 Task: Find a one-way Premium Economy flight from Albany to Laramie for 6 passengers on May 3, using American Airlines, with 1 checked bag, a price limit of ₹1,500, and a departure time between 7:00 PM and 8:00 PM.
Action: Mouse moved to (341, 314)
Screenshot: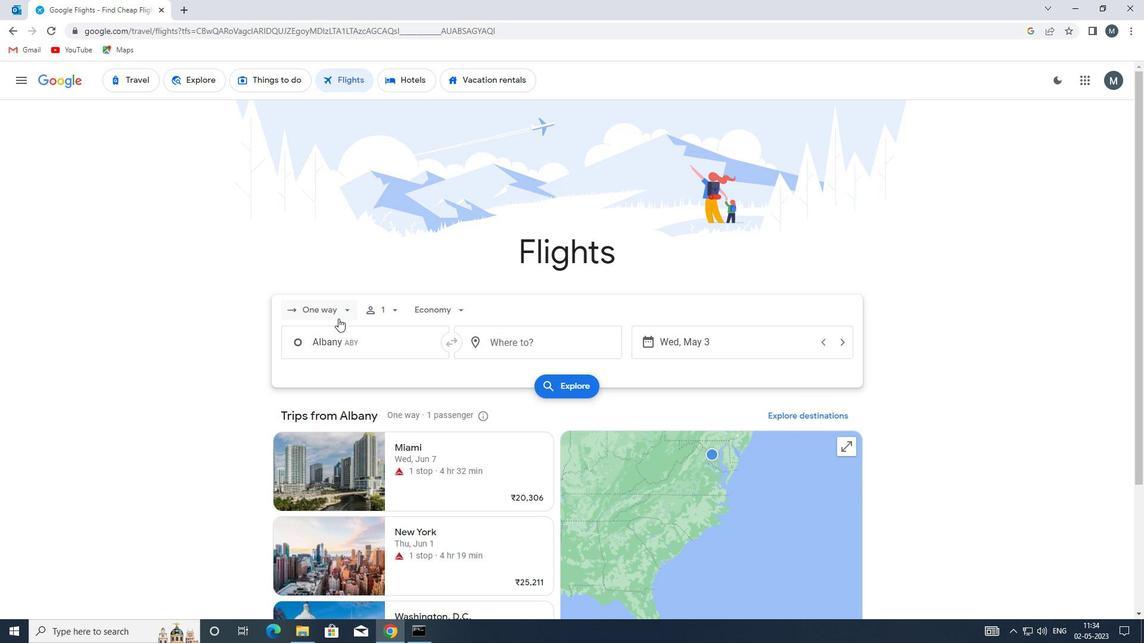 
Action: Mouse pressed left at (341, 314)
Screenshot: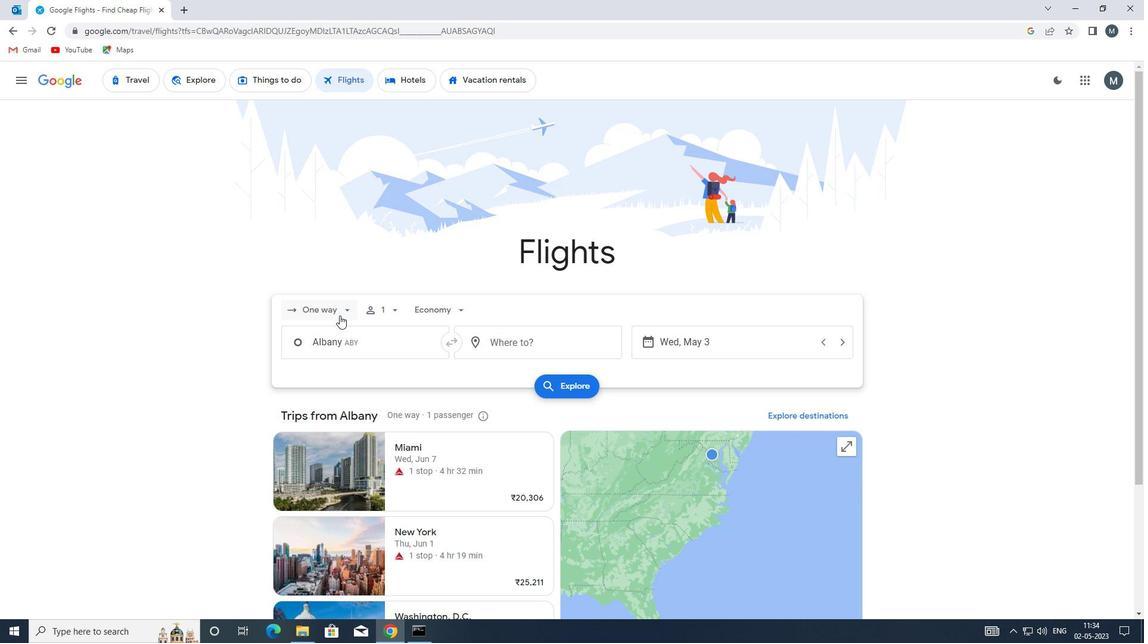 
Action: Mouse moved to (347, 364)
Screenshot: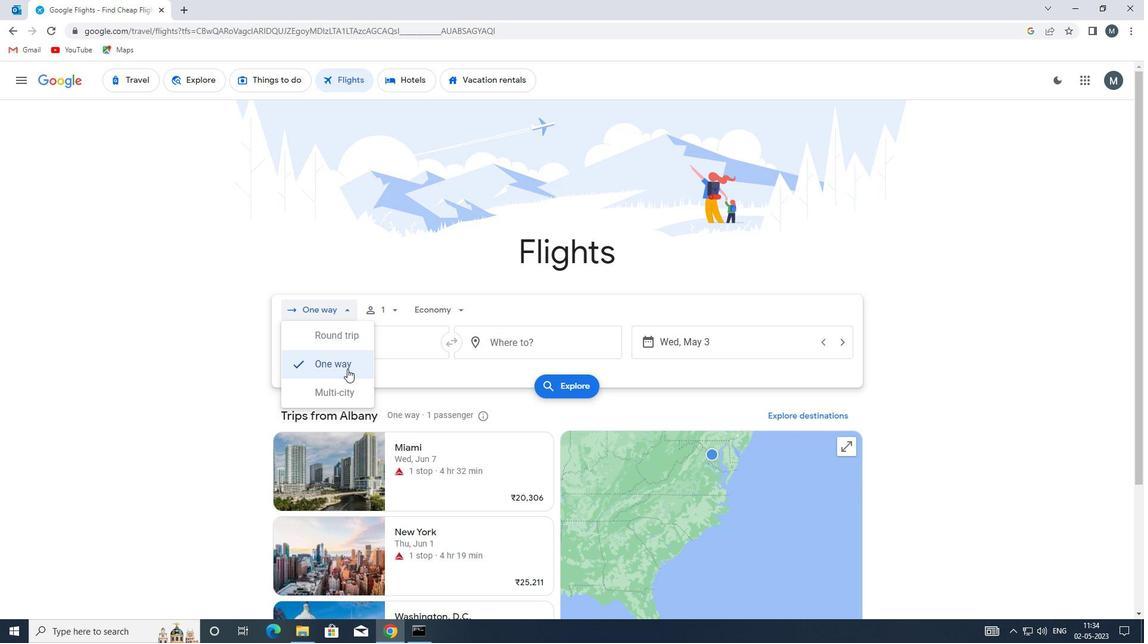 
Action: Mouse pressed left at (347, 364)
Screenshot: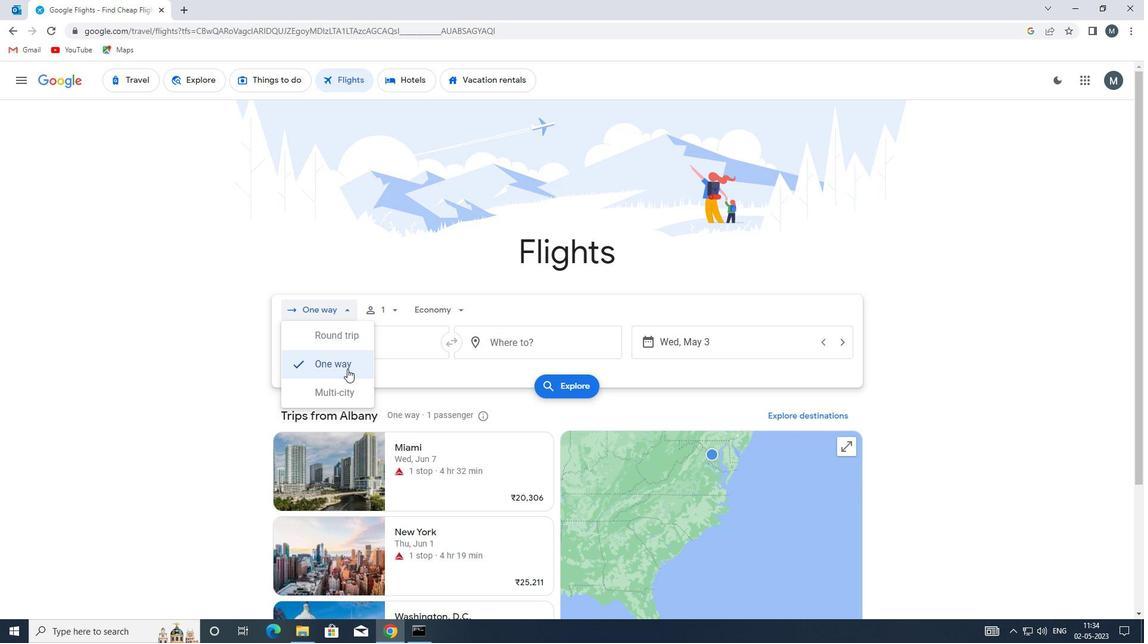 
Action: Mouse moved to (388, 313)
Screenshot: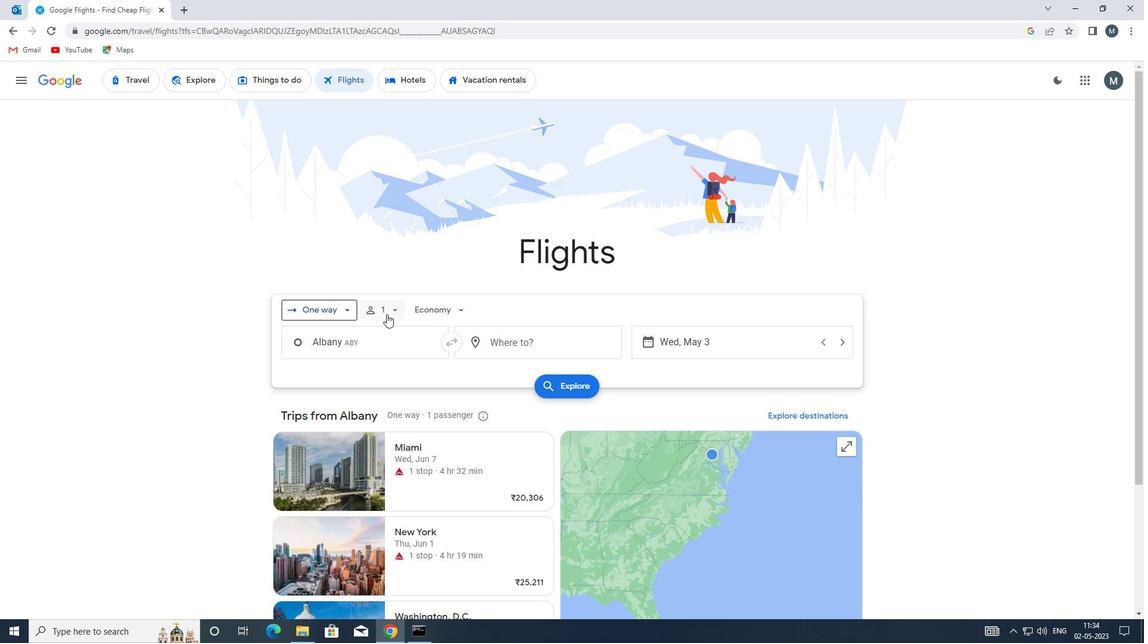 
Action: Mouse pressed left at (388, 313)
Screenshot: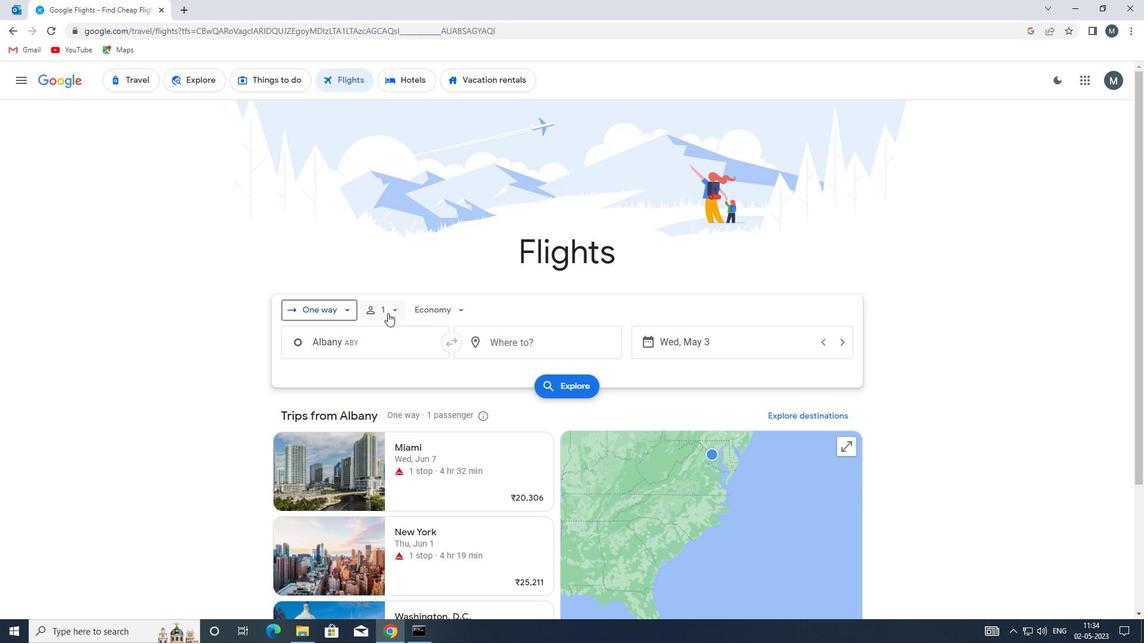 
Action: Mouse moved to (480, 339)
Screenshot: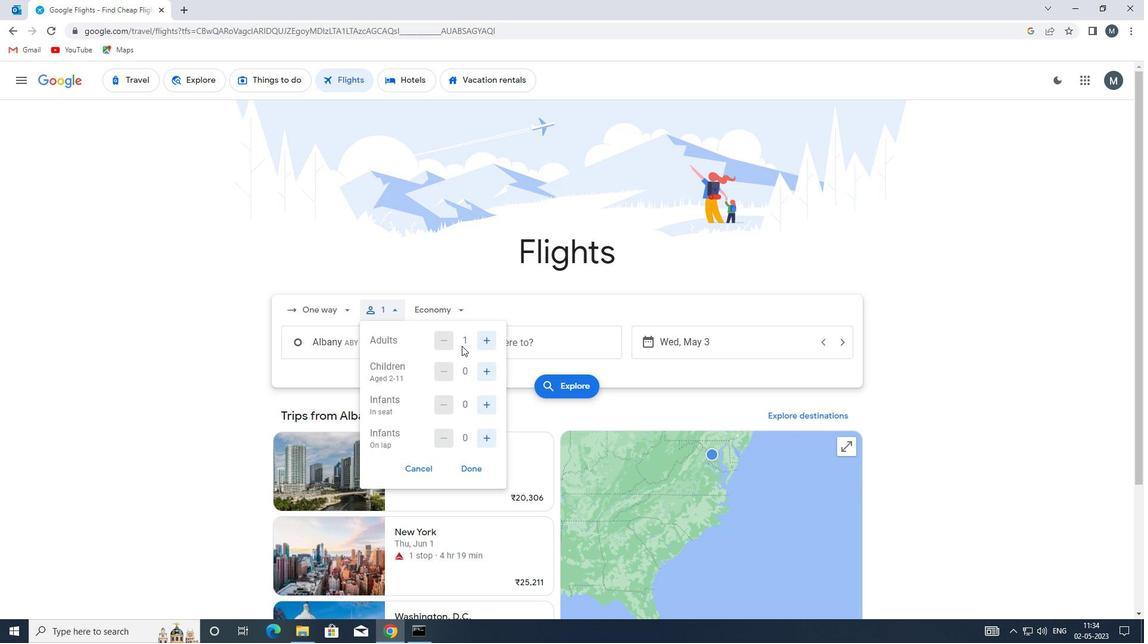 
Action: Mouse pressed left at (480, 339)
Screenshot: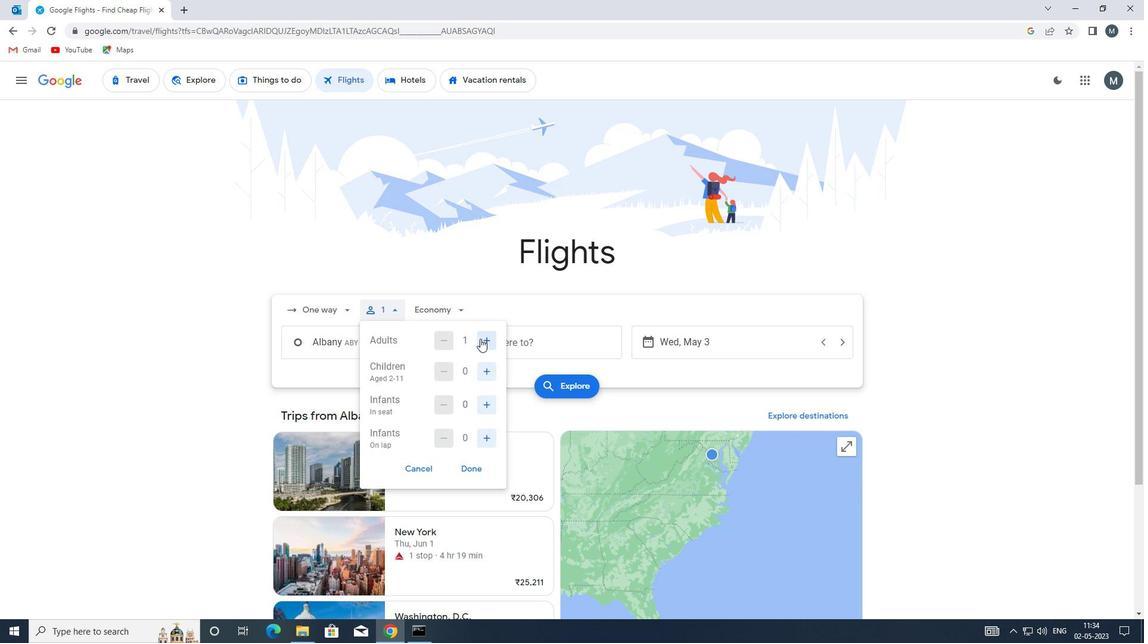 
Action: Mouse pressed left at (480, 339)
Screenshot: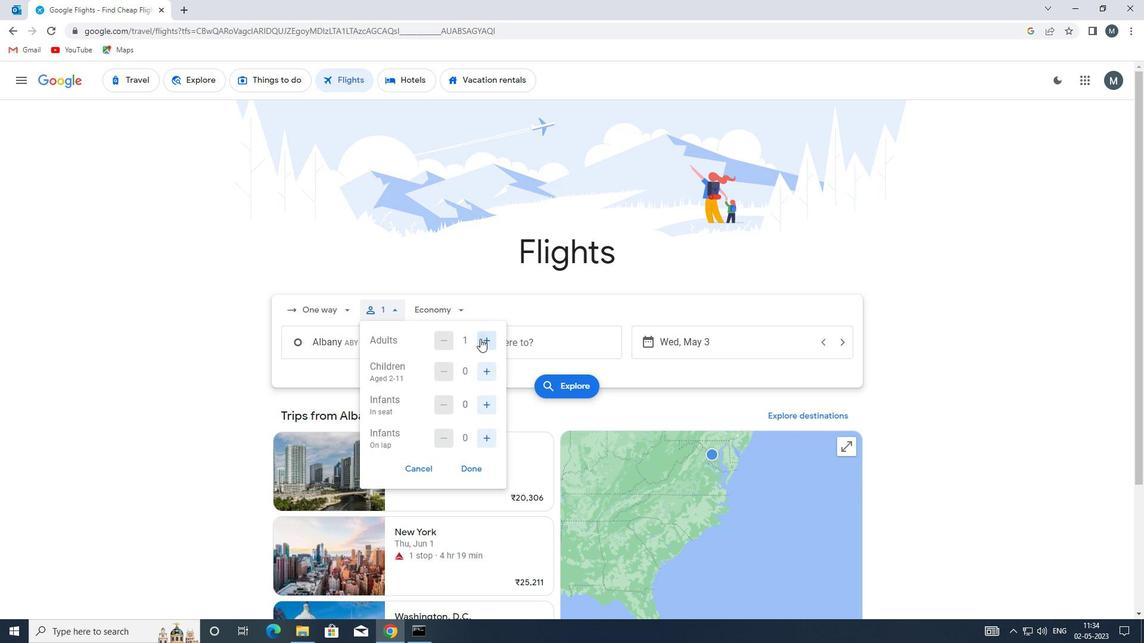 
Action: Mouse pressed left at (480, 339)
Screenshot: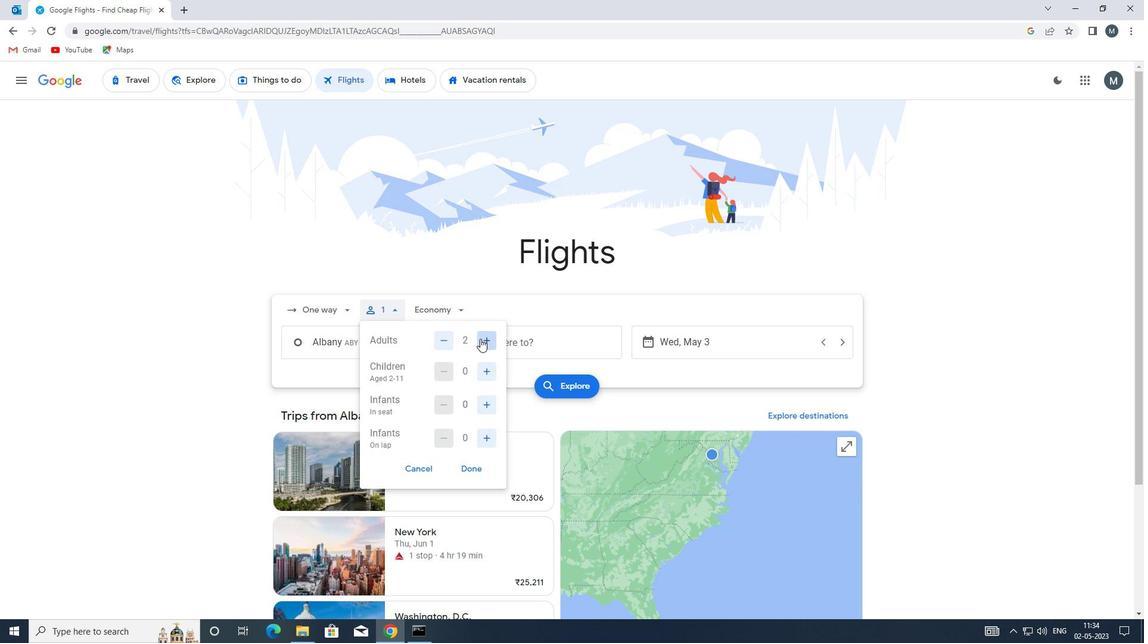 
Action: Mouse moved to (487, 407)
Screenshot: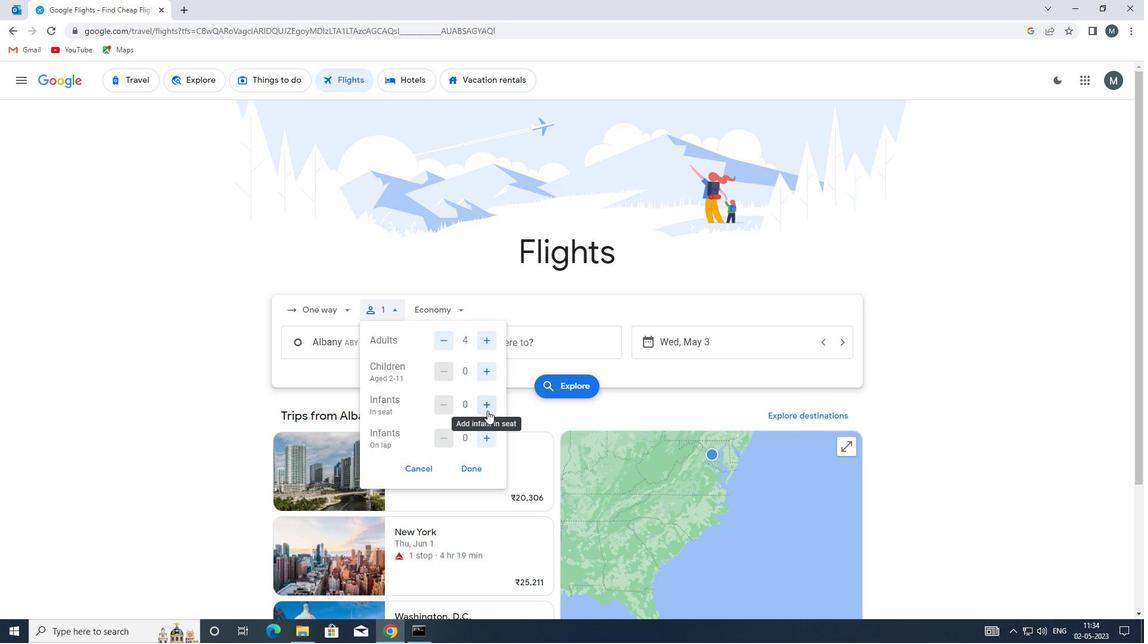 
Action: Mouse pressed left at (487, 407)
Screenshot: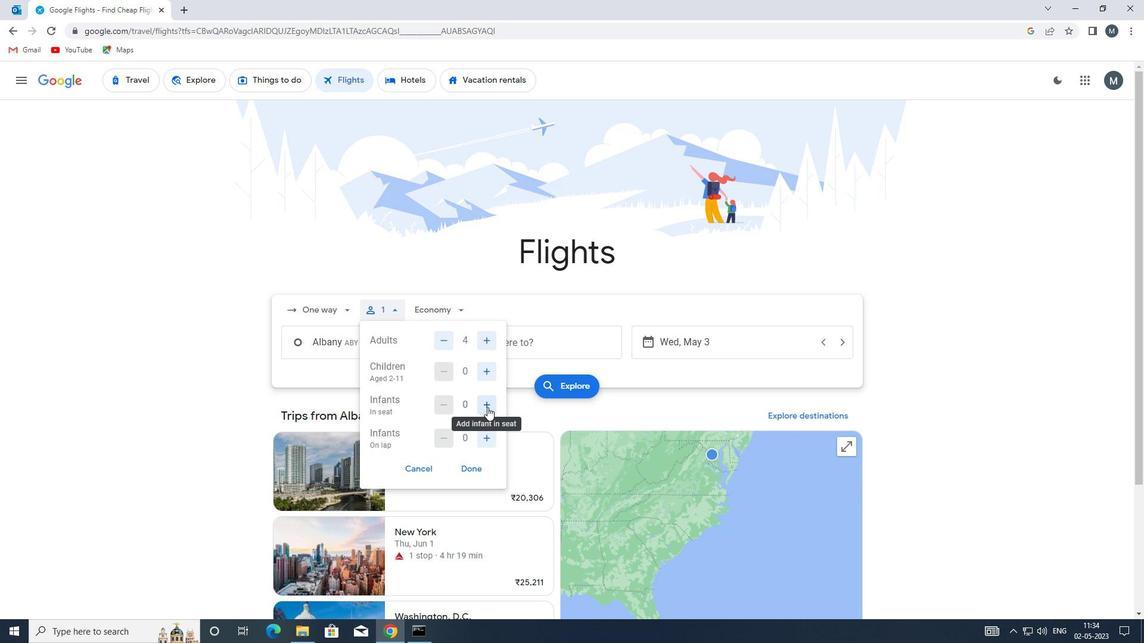 
Action: Mouse pressed left at (487, 407)
Screenshot: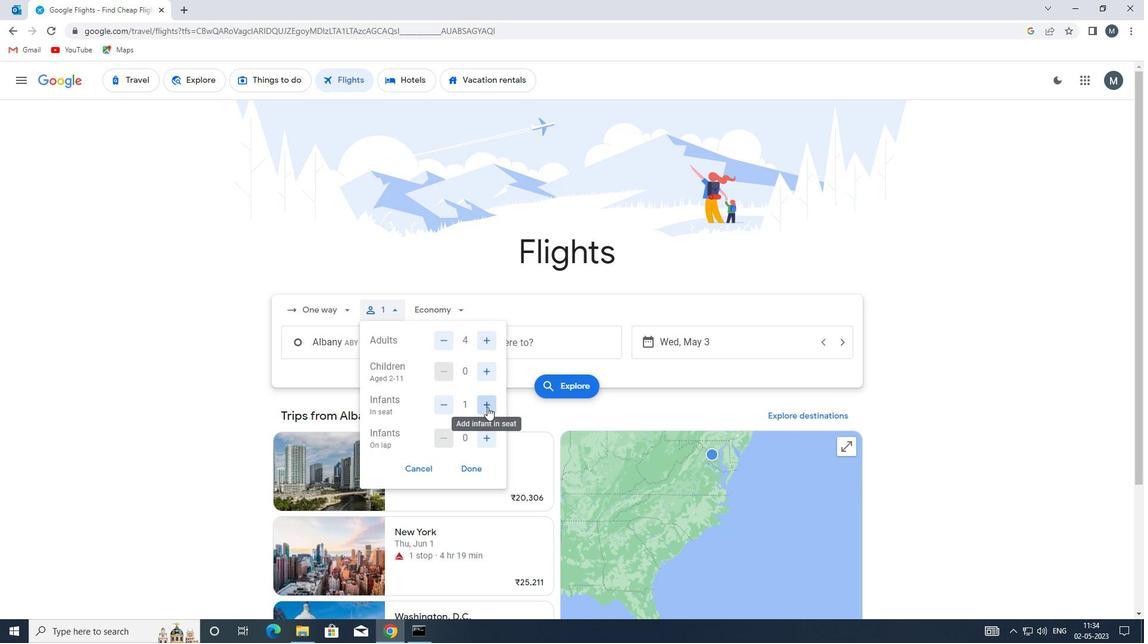 
Action: Mouse moved to (445, 403)
Screenshot: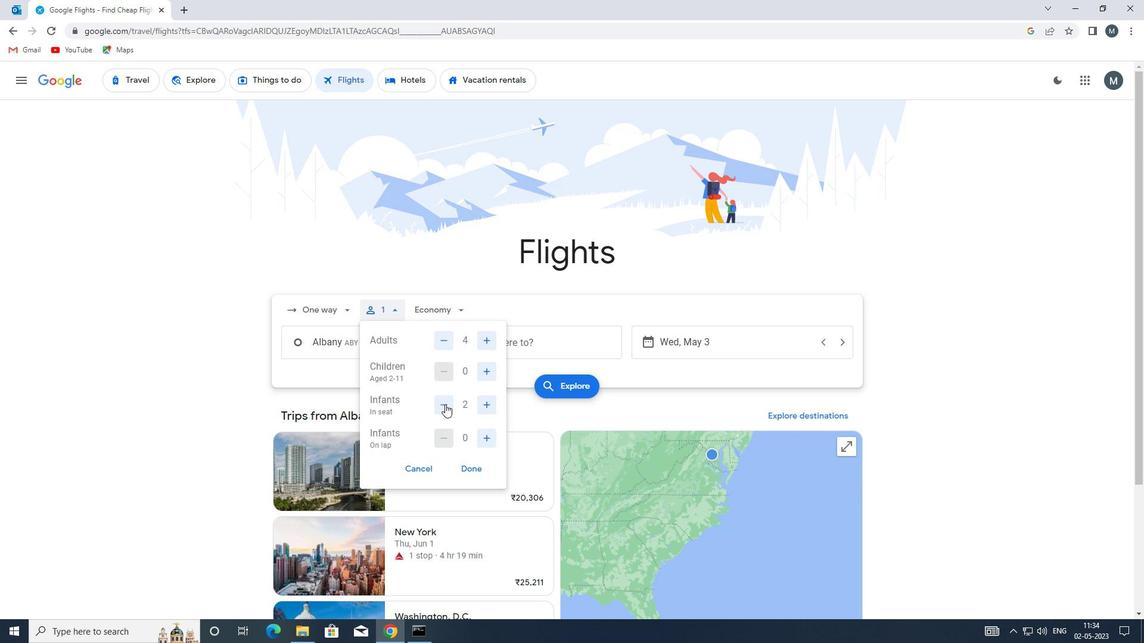 
Action: Mouse pressed left at (445, 403)
Screenshot: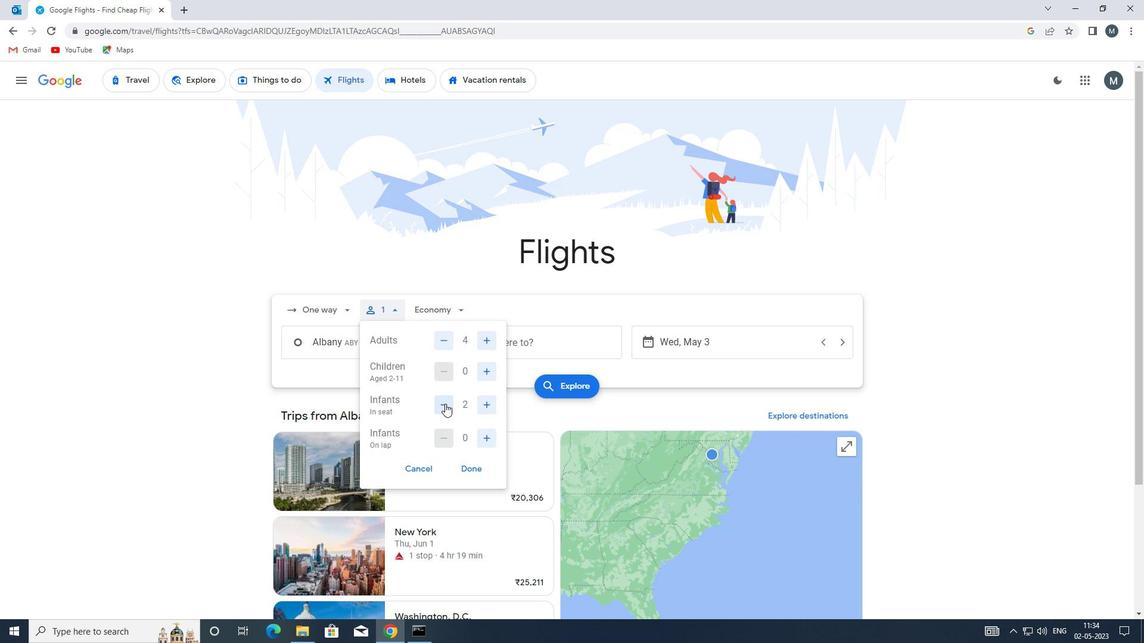 
Action: Mouse moved to (480, 437)
Screenshot: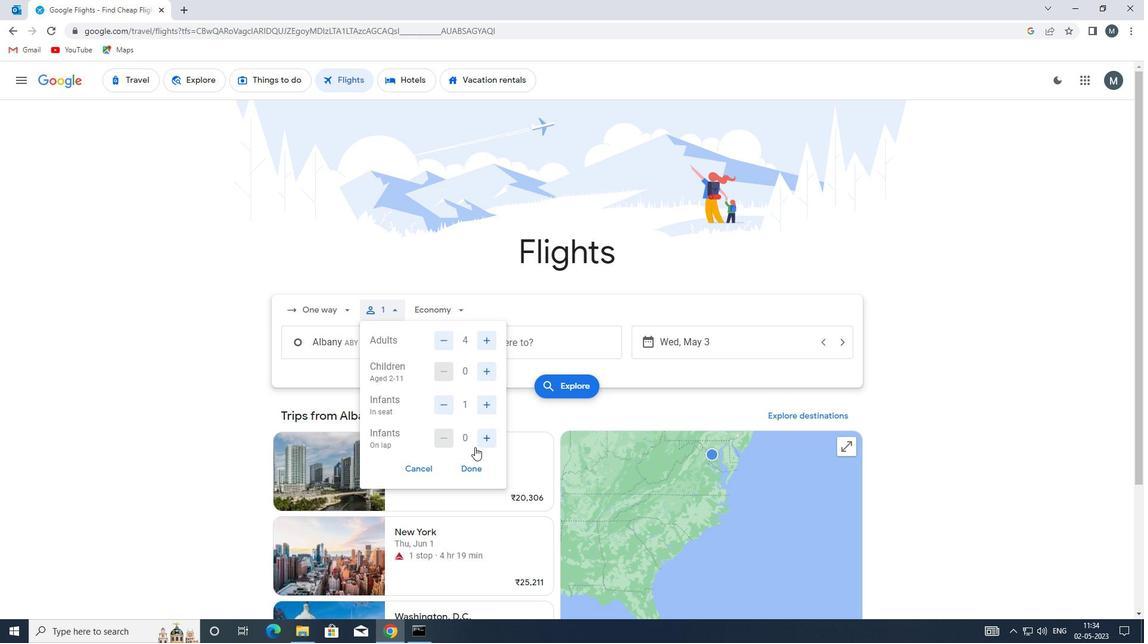 
Action: Mouse pressed left at (480, 437)
Screenshot: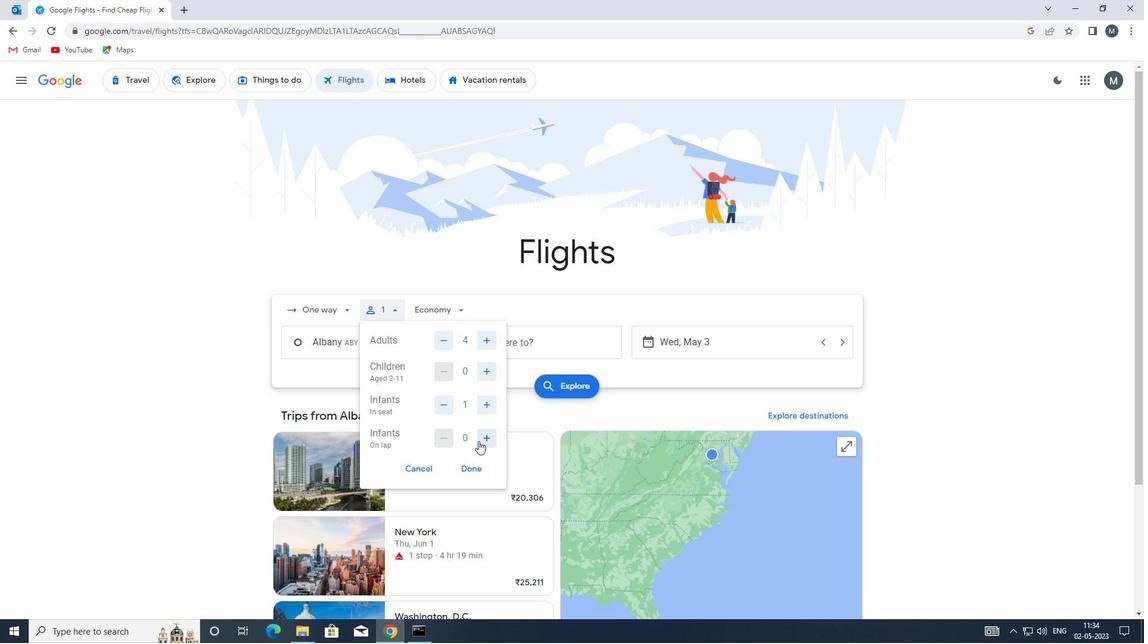 
Action: Mouse moved to (472, 470)
Screenshot: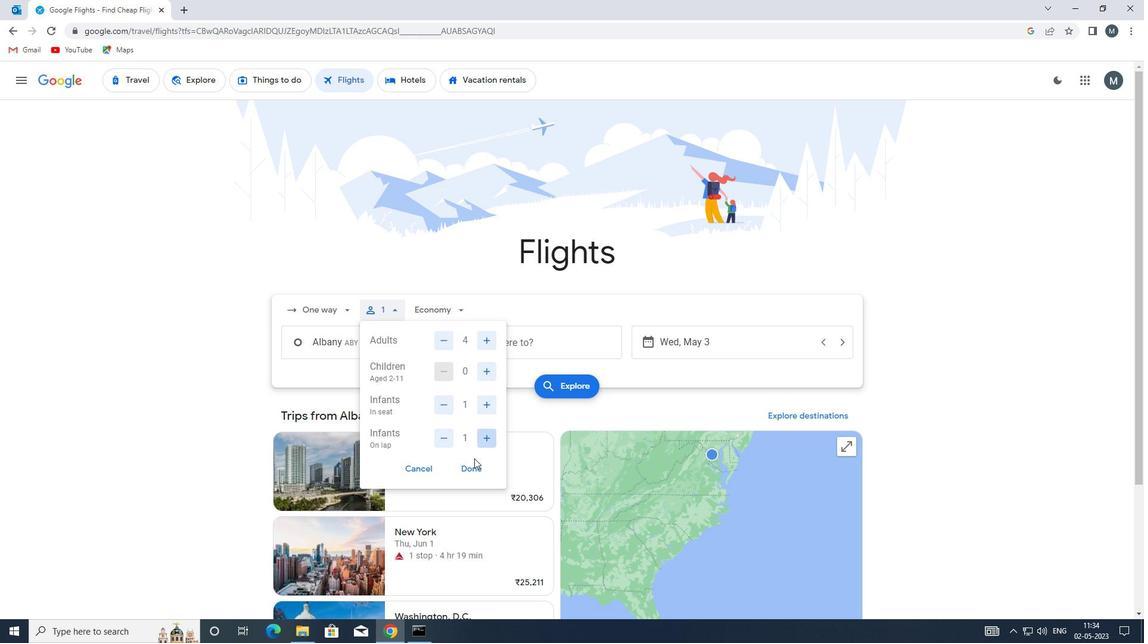 
Action: Mouse pressed left at (472, 470)
Screenshot: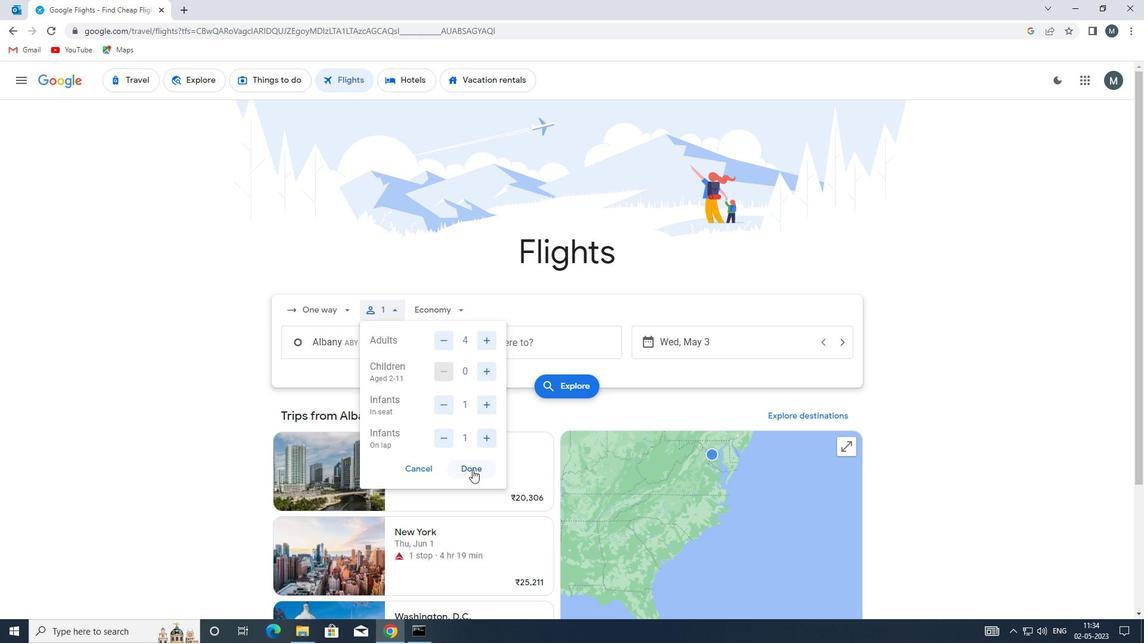
Action: Mouse moved to (454, 312)
Screenshot: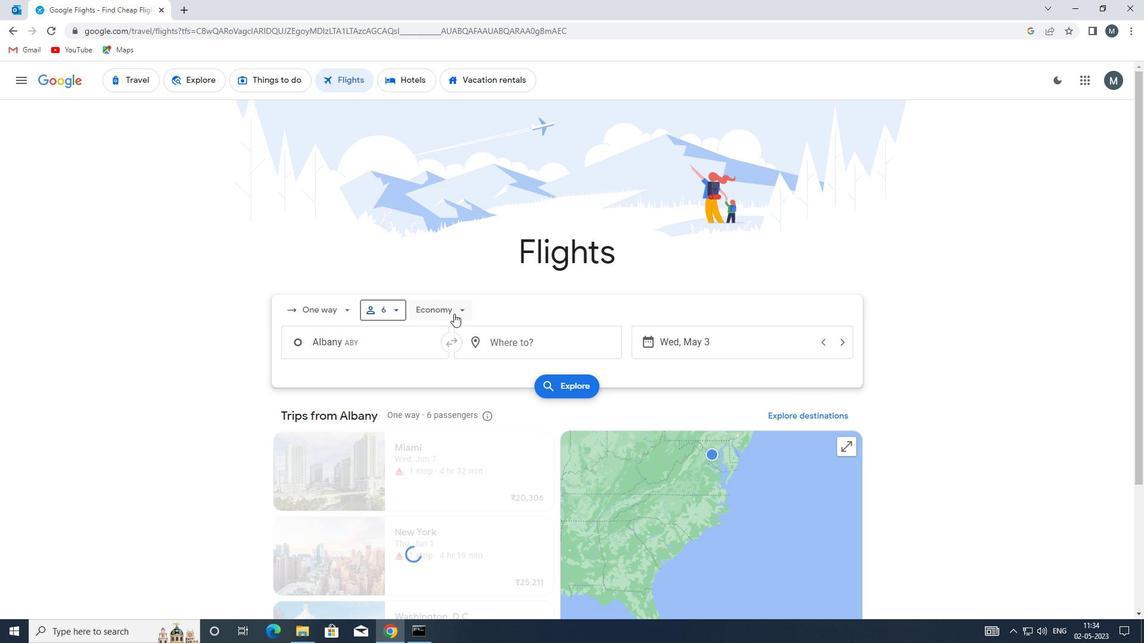 
Action: Mouse pressed left at (454, 312)
Screenshot: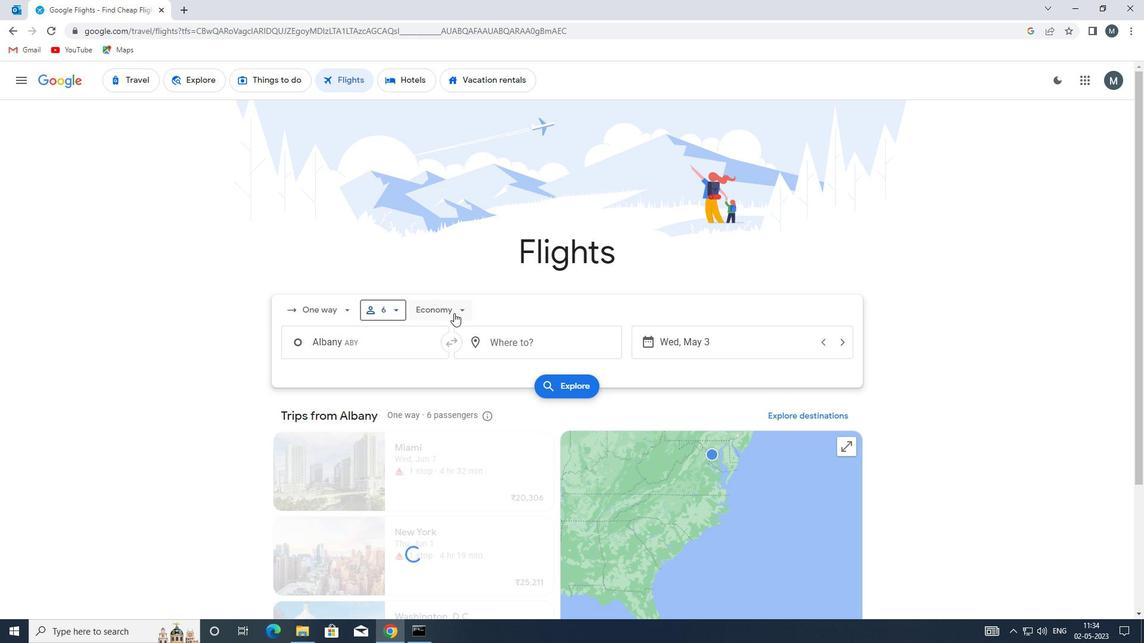 
Action: Mouse moved to (471, 366)
Screenshot: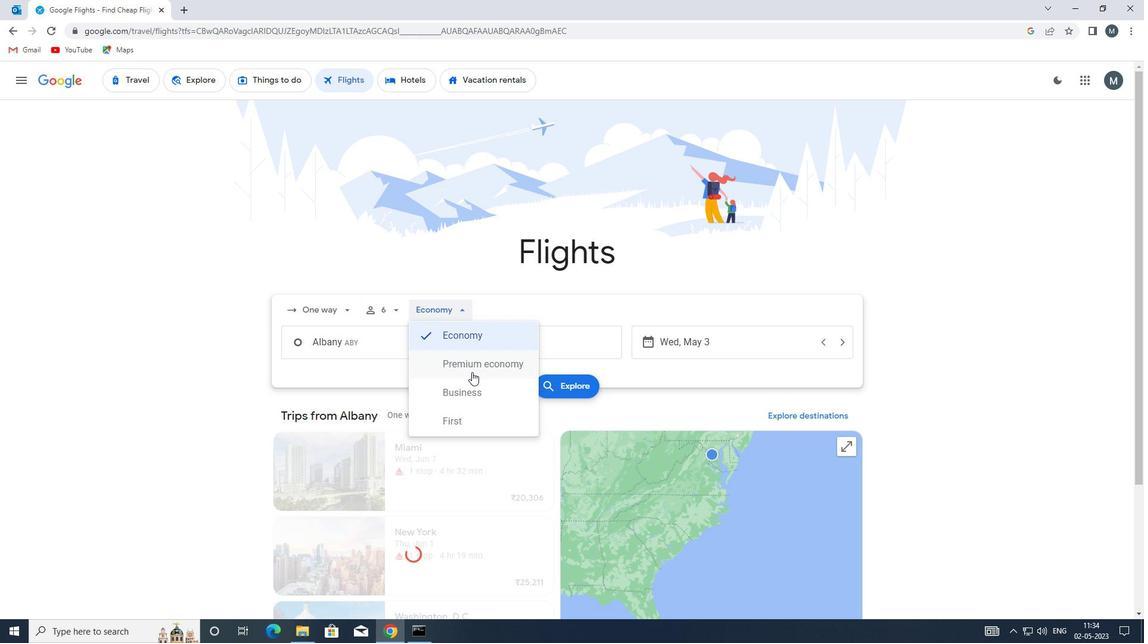 
Action: Mouse pressed left at (471, 366)
Screenshot: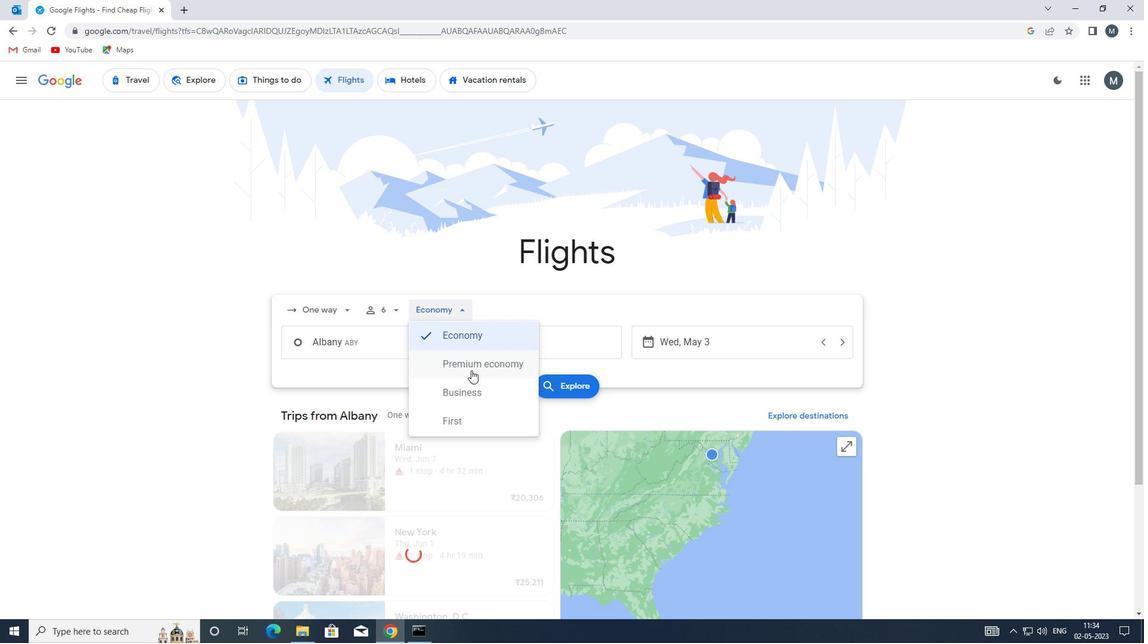 
Action: Mouse moved to (404, 349)
Screenshot: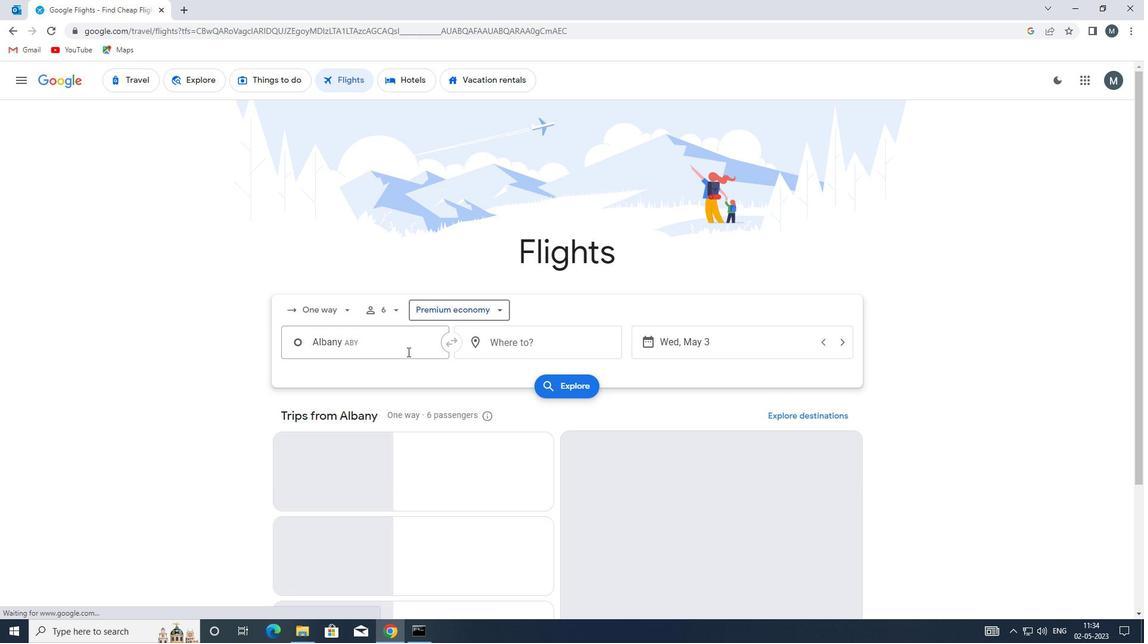 
Action: Mouse pressed left at (404, 349)
Screenshot: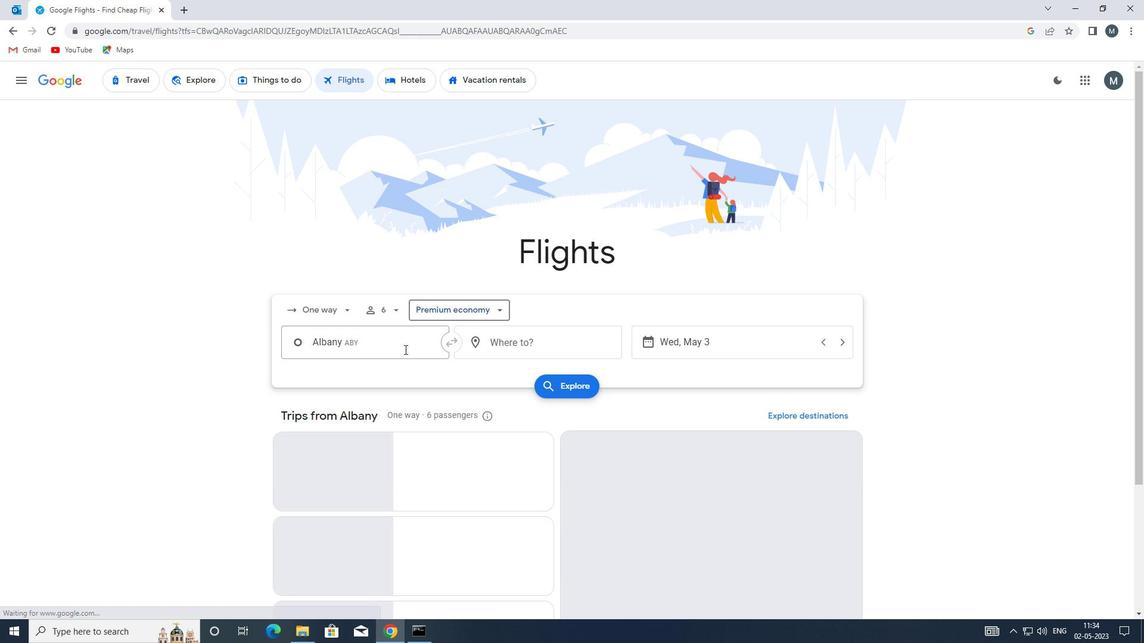 
Action: Mouse moved to (414, 461)
Screenshot: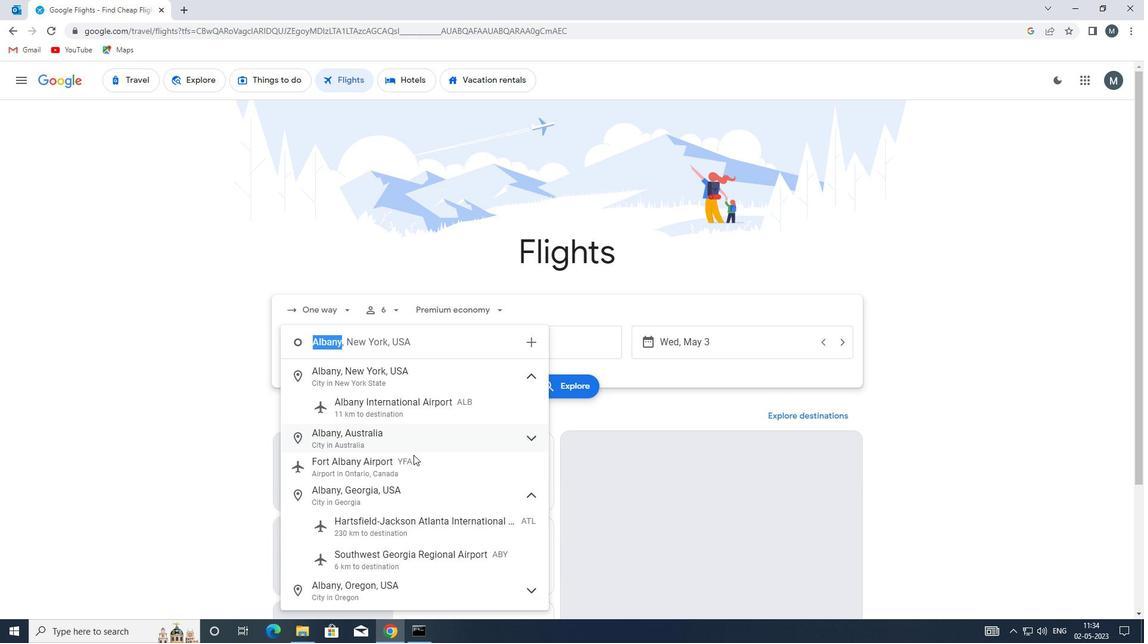 
Action: Mouse scrolled (414, 460) with delta (0, 0)
Screenshot: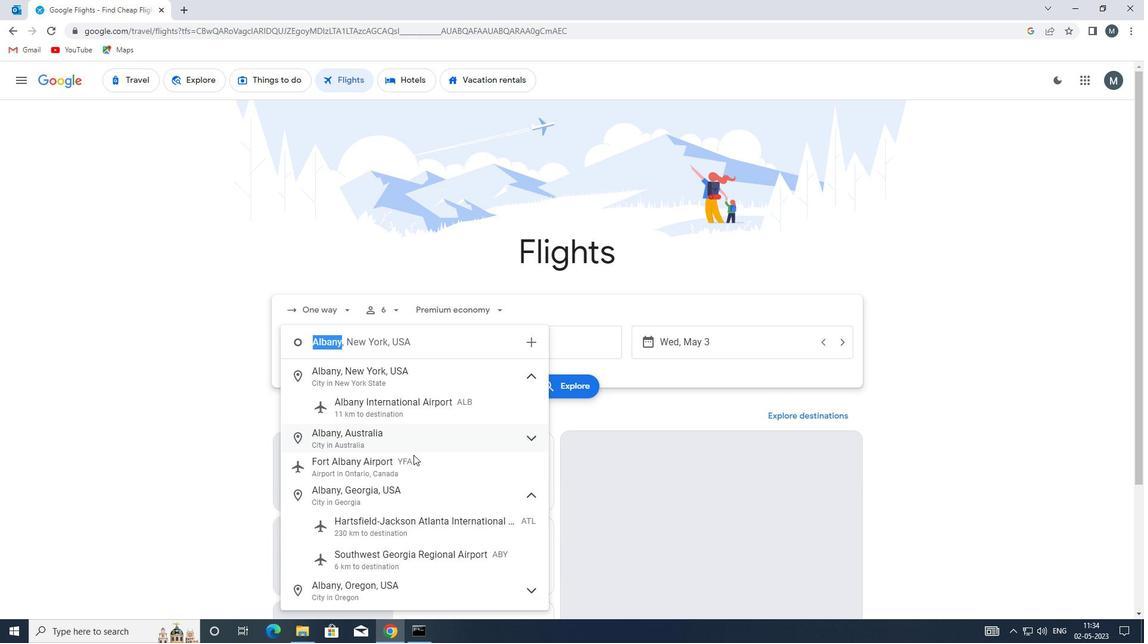 
Action: Mouse moved to (414, 462)
Screenshot: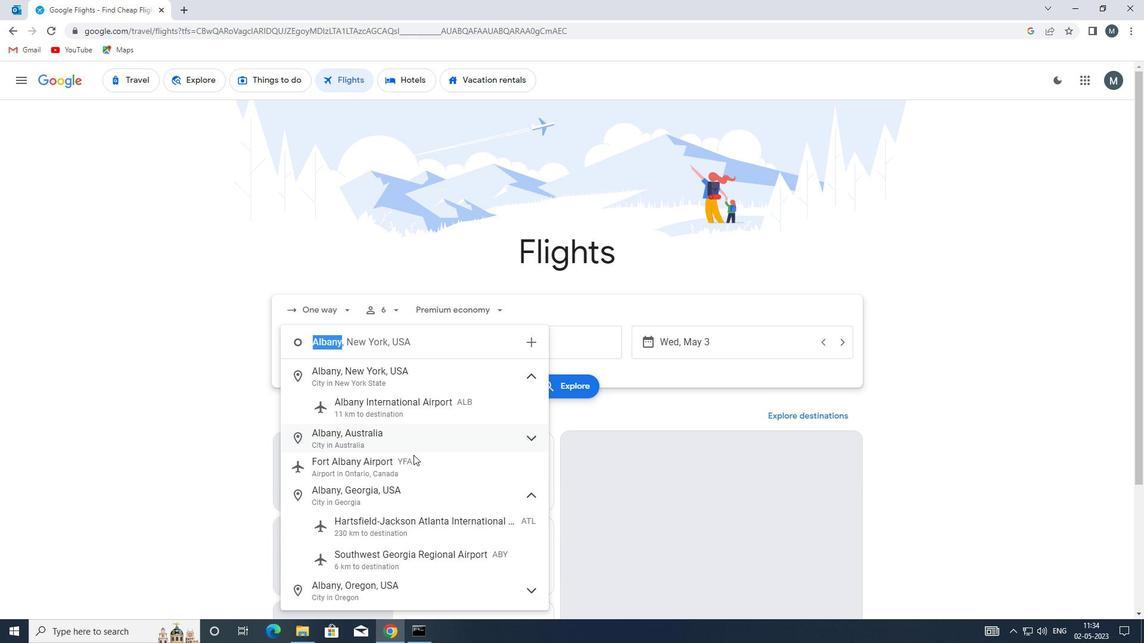 
Action: Mouse scrolled (414, 462) with delta (0, 0)
Screenshot: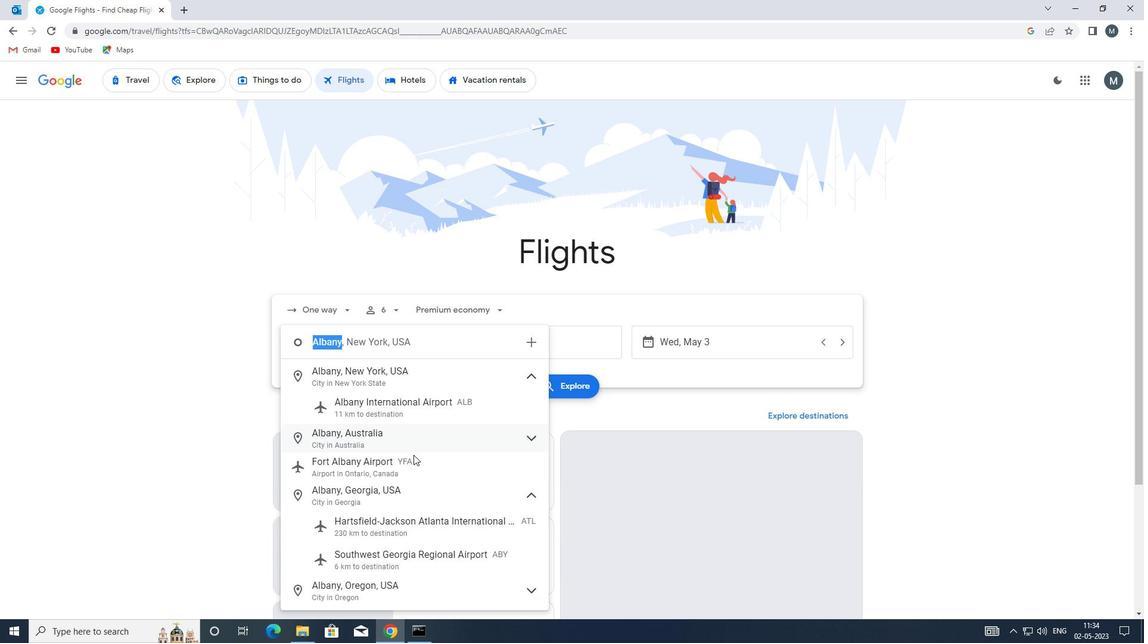 
Action: Mouse moved to (406, 439)
Screenshot: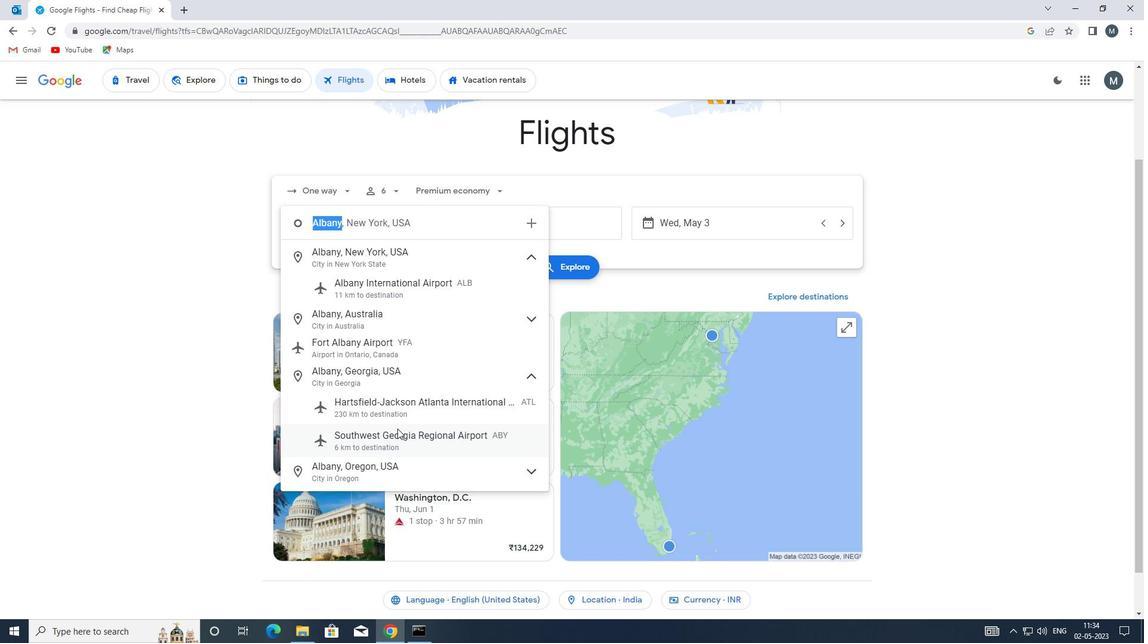 
Action: Mouse pressed left at (406, 439)
Screenshot: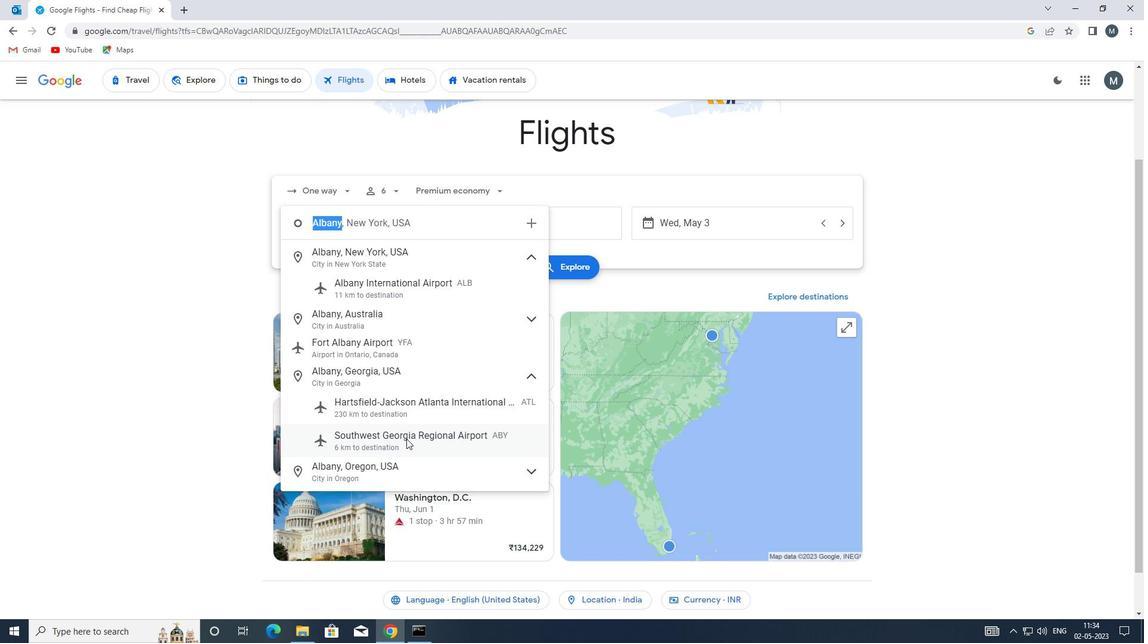 
Action: Mouse moved to (493, 225)
Screenshot: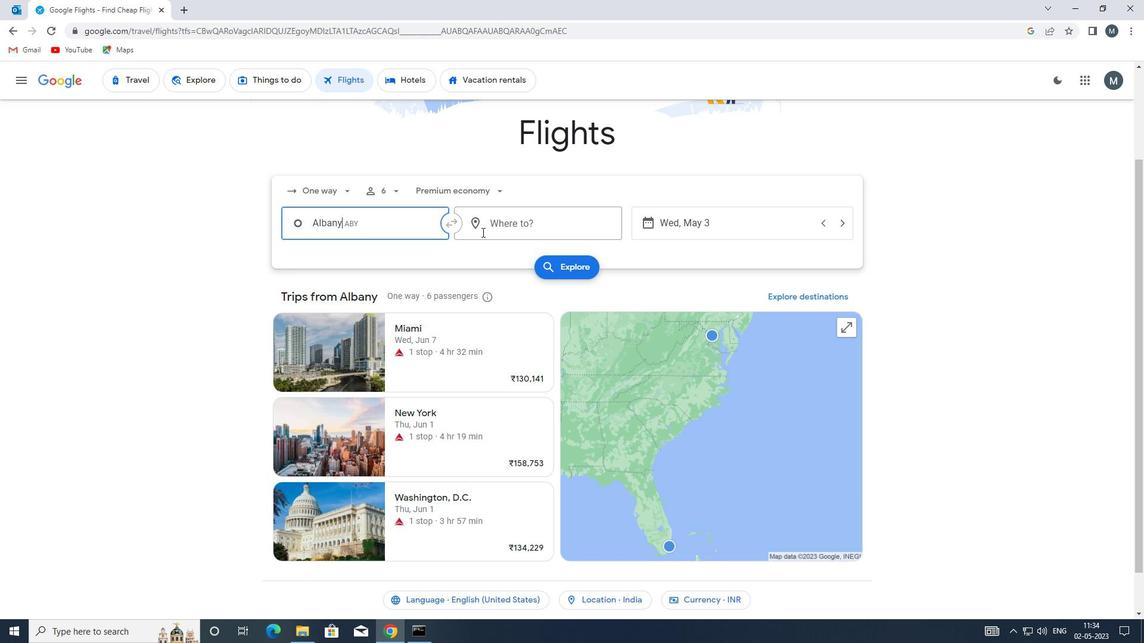 
Action: Mouse pressed left at (493, 225)
Screenshot: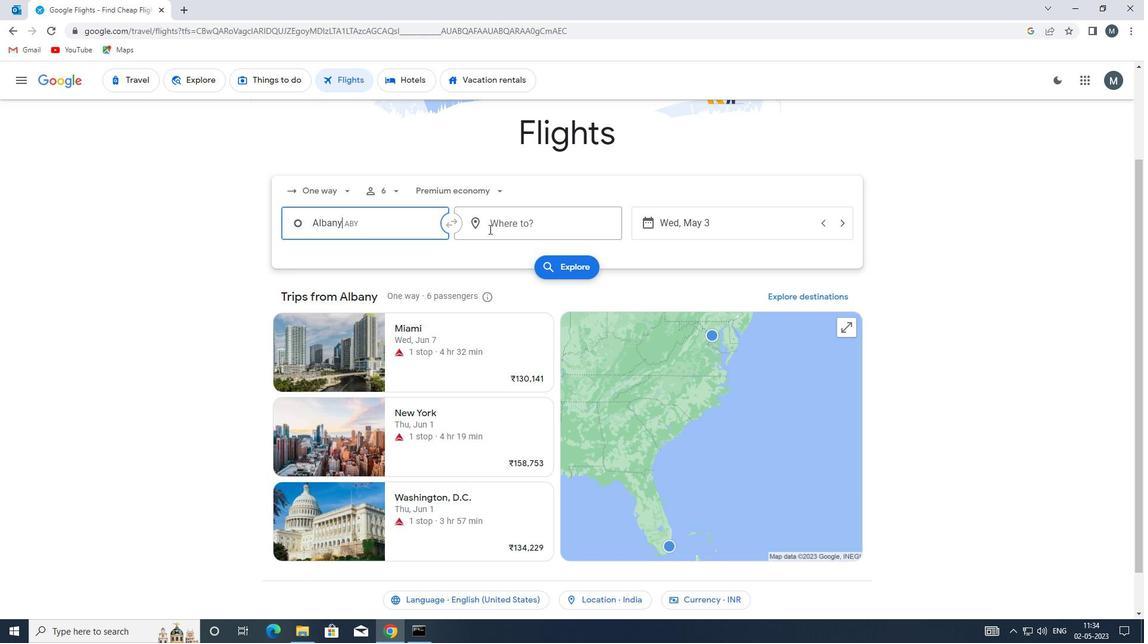 
Action: Mouse moved to (493, 227)
Screenshot: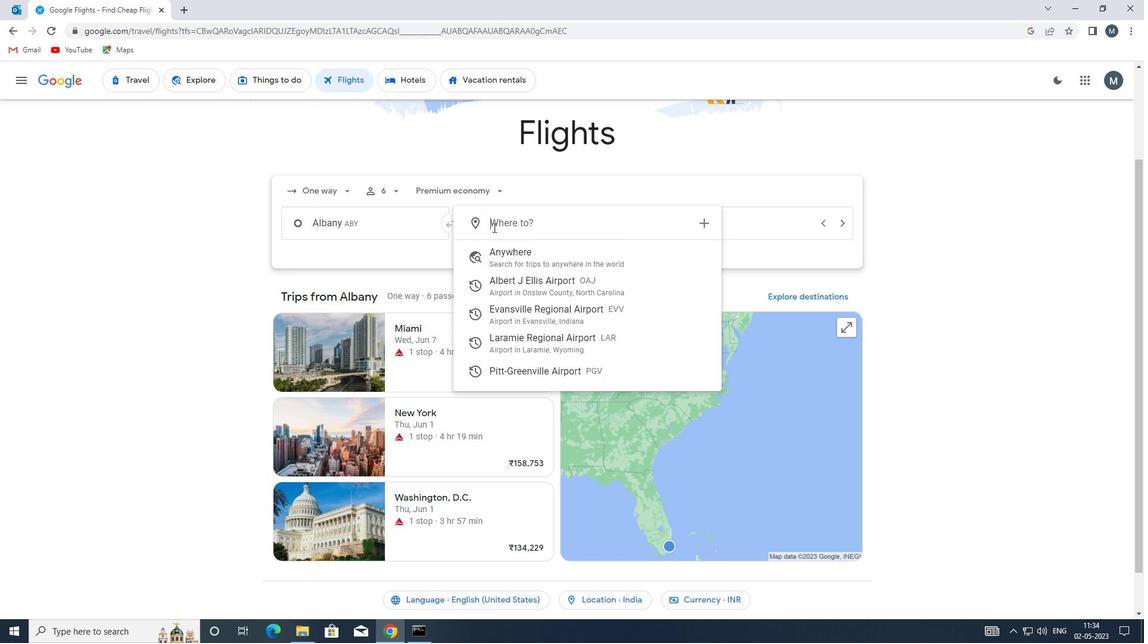 
Action: Key pressed lar
Screenshot: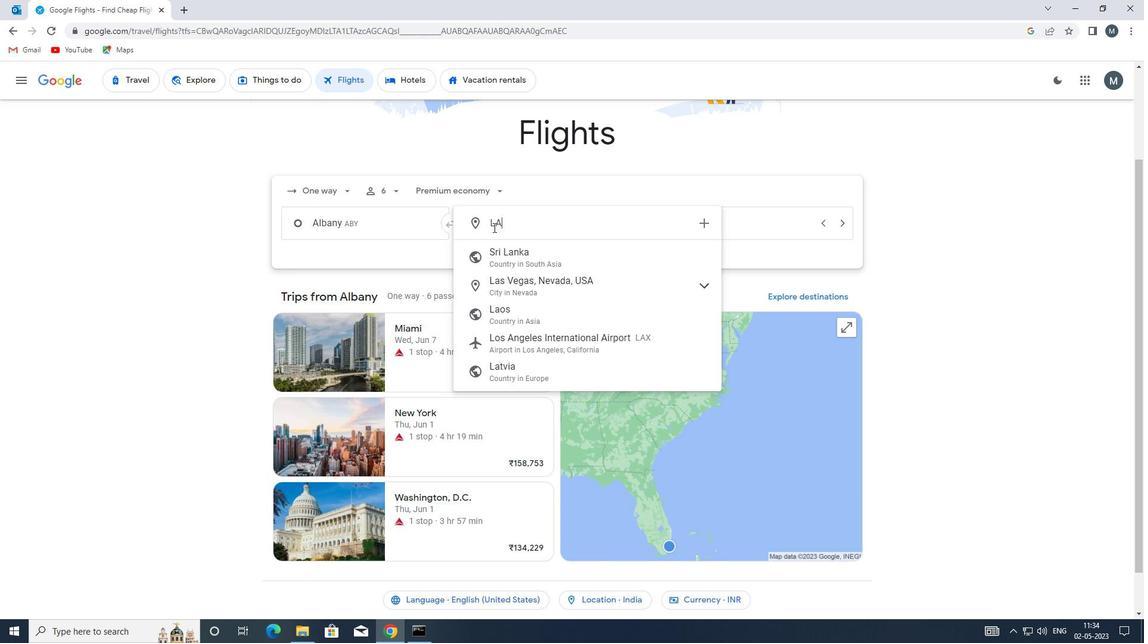 
Action: Mouse moved to (537, 255)
Screenshot: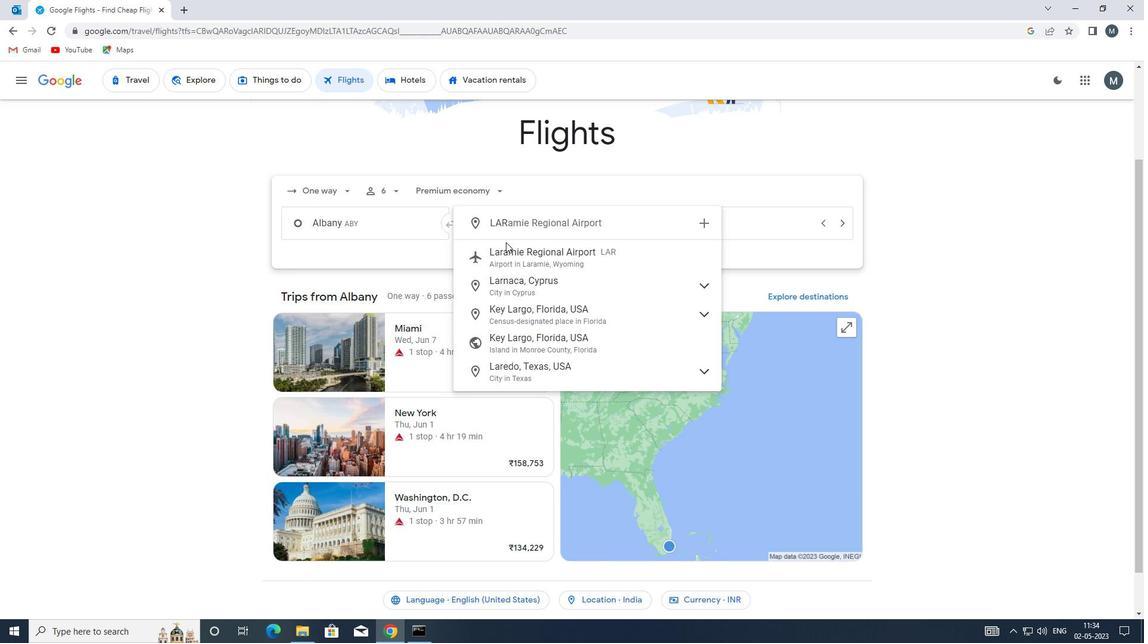 
Action: Mouse pressed left at (537, 255)
Screenshot: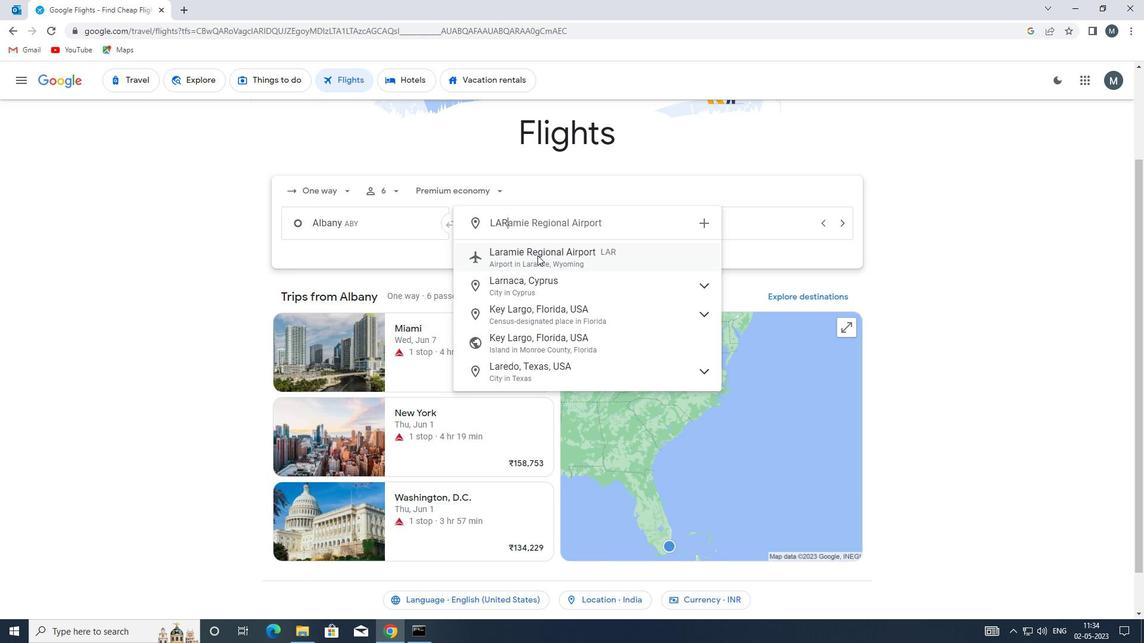 
Action: Mouse moved to (648, 222)
Screenshot: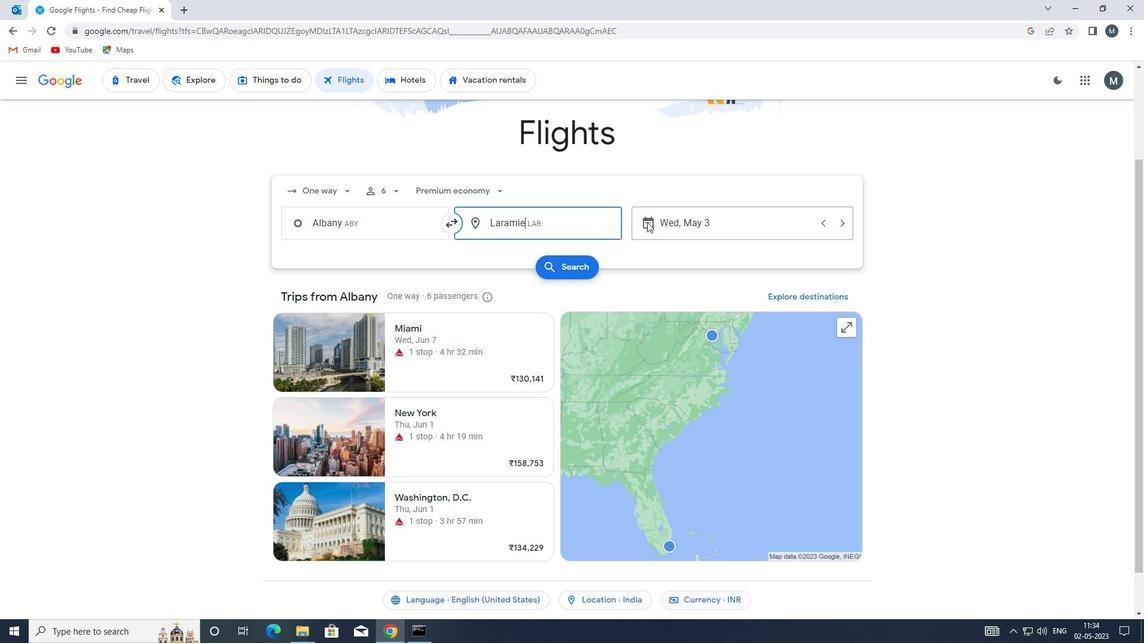 
Action: Mouse pressed left at (648, 222)
Screenshot: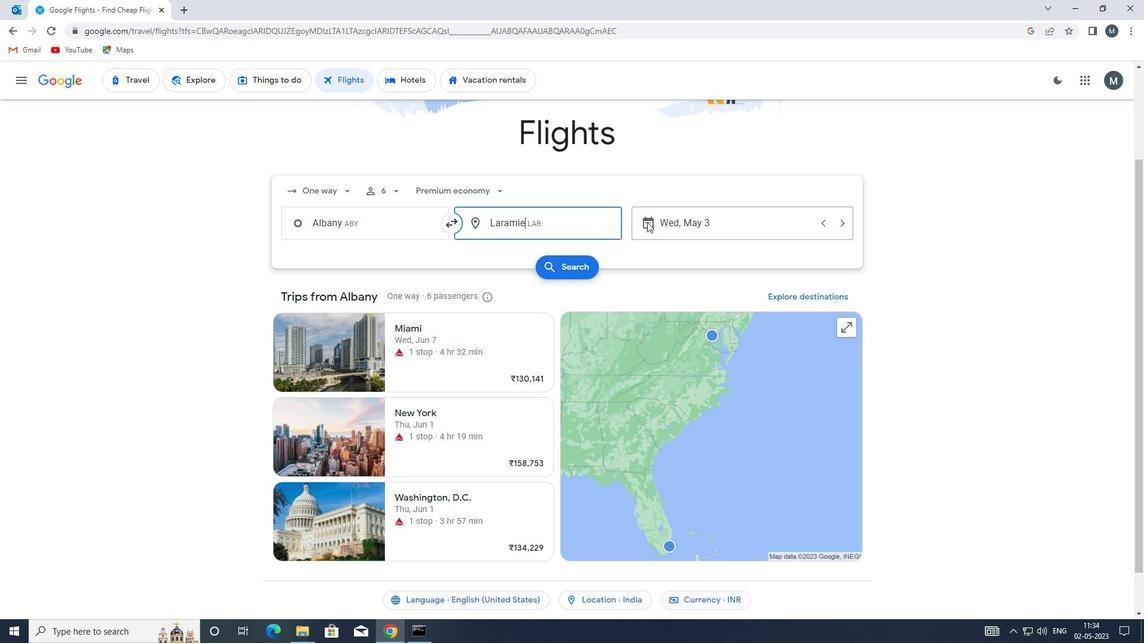 
Action: Mouse moved to (520, 321)
Screenshot: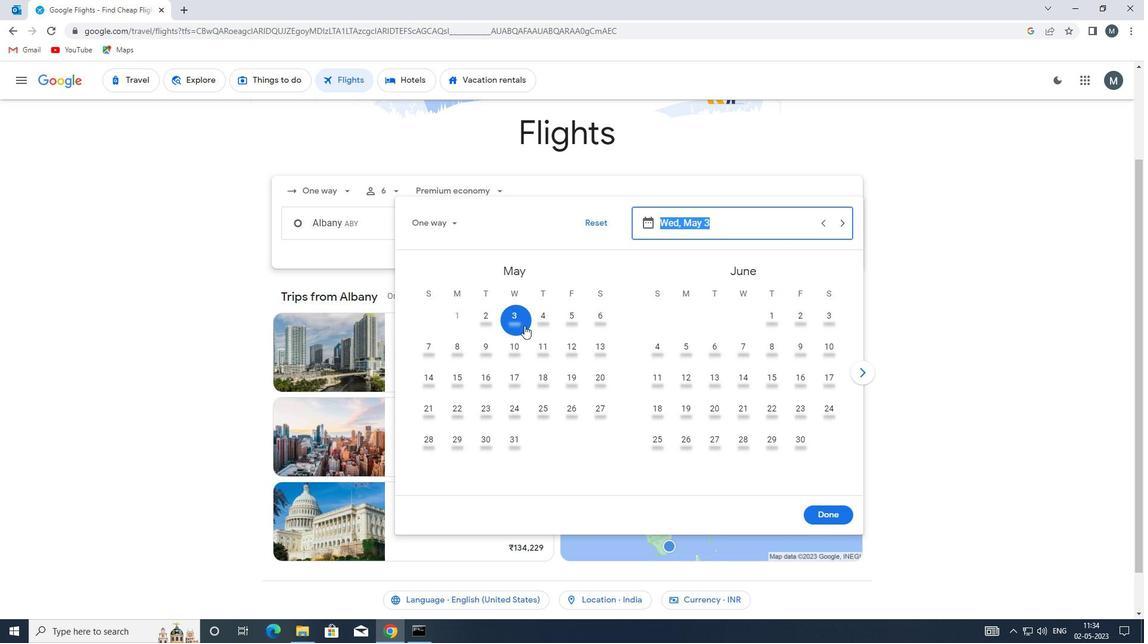 
Action: Mouse pressed left at (520, 321)
Screenshot: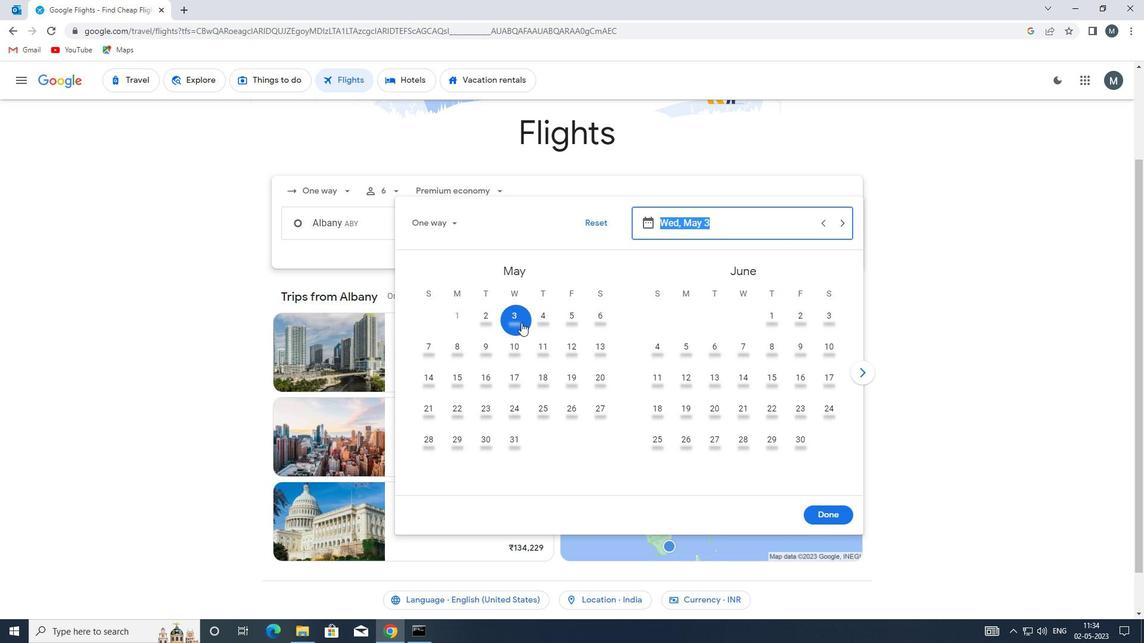 
Action: Mouse moved to (809, 515)
Screenshot: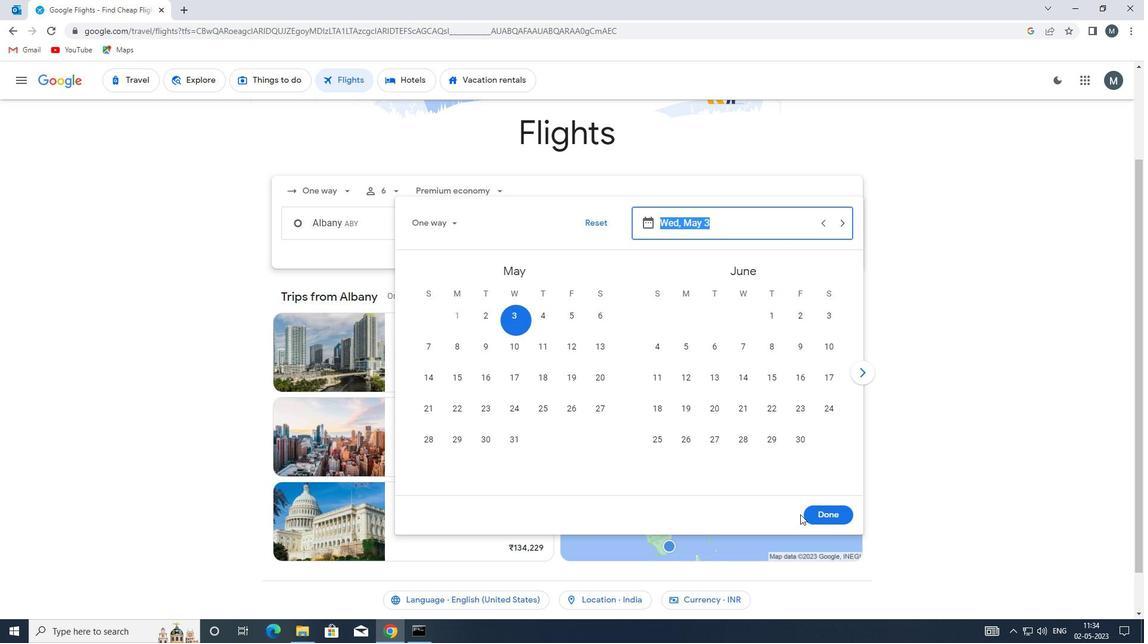 
Action: Mouse pressed left at (809, 515)
Screenshot: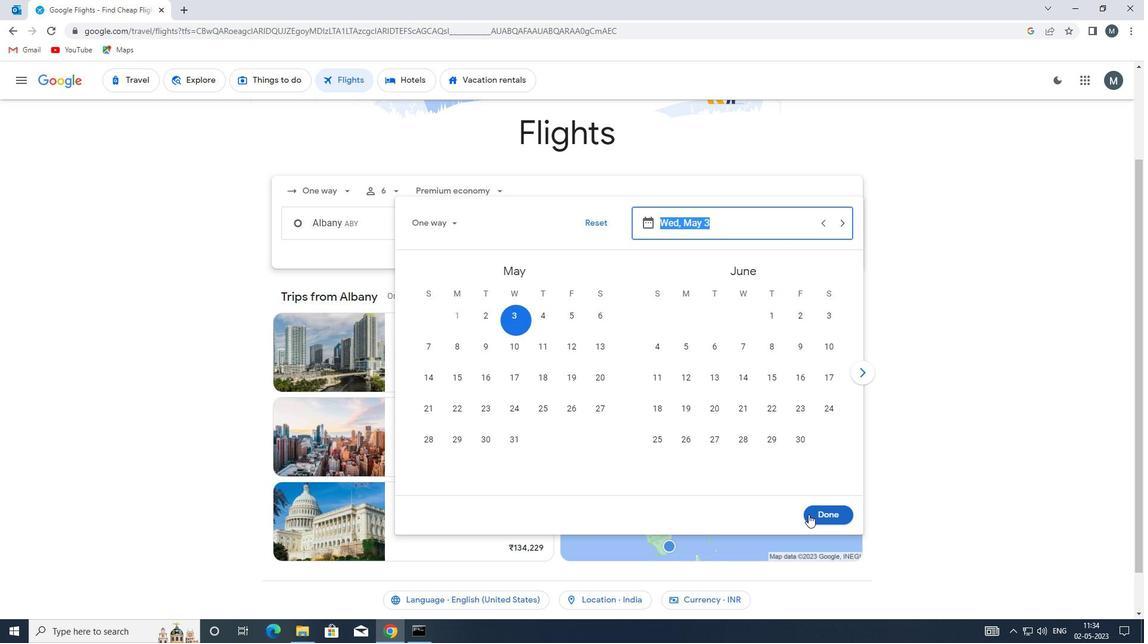 
Action: Mouse moved to (554, 271)
Screenshot: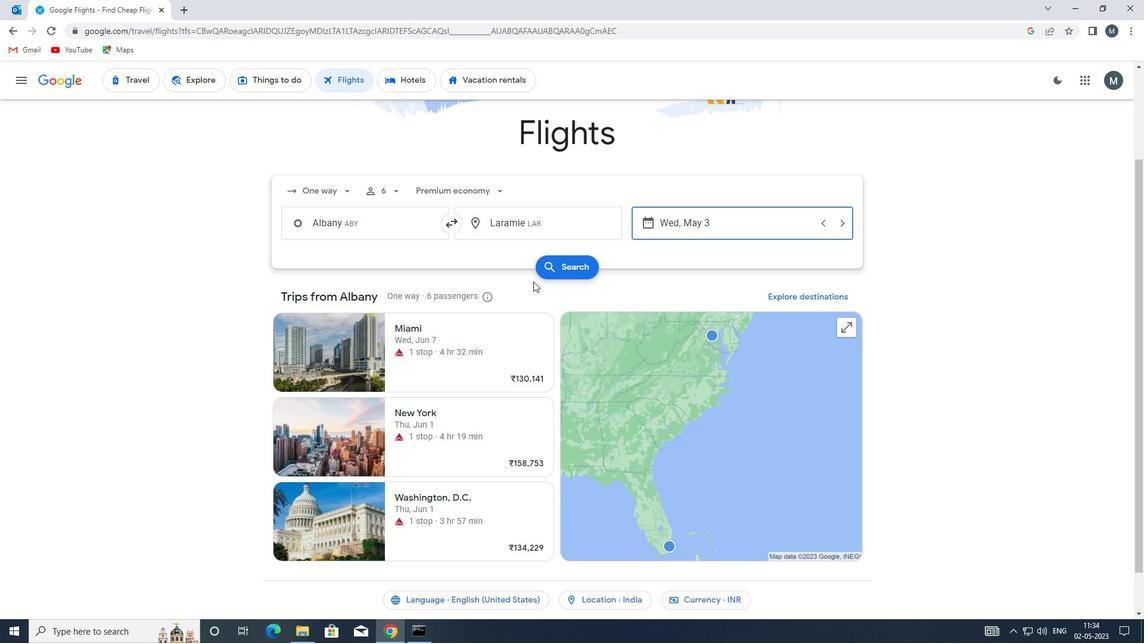 
Action: Mouse pressed left at (554, 271)
Screenshot: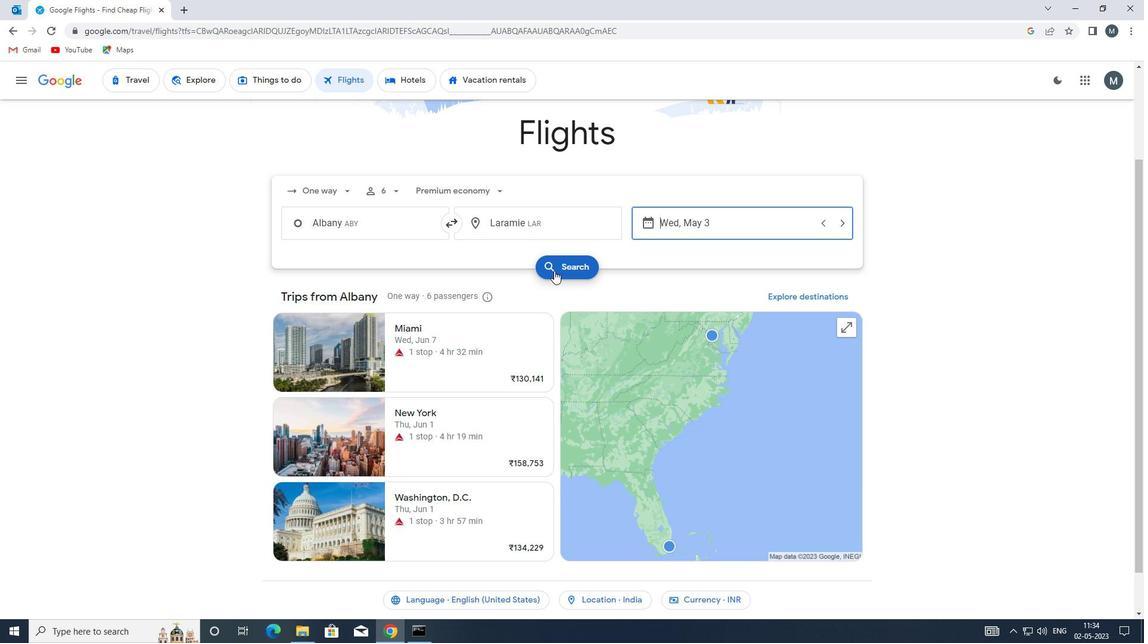 
Action: Mouse moved to (307, 187)
Screenshot: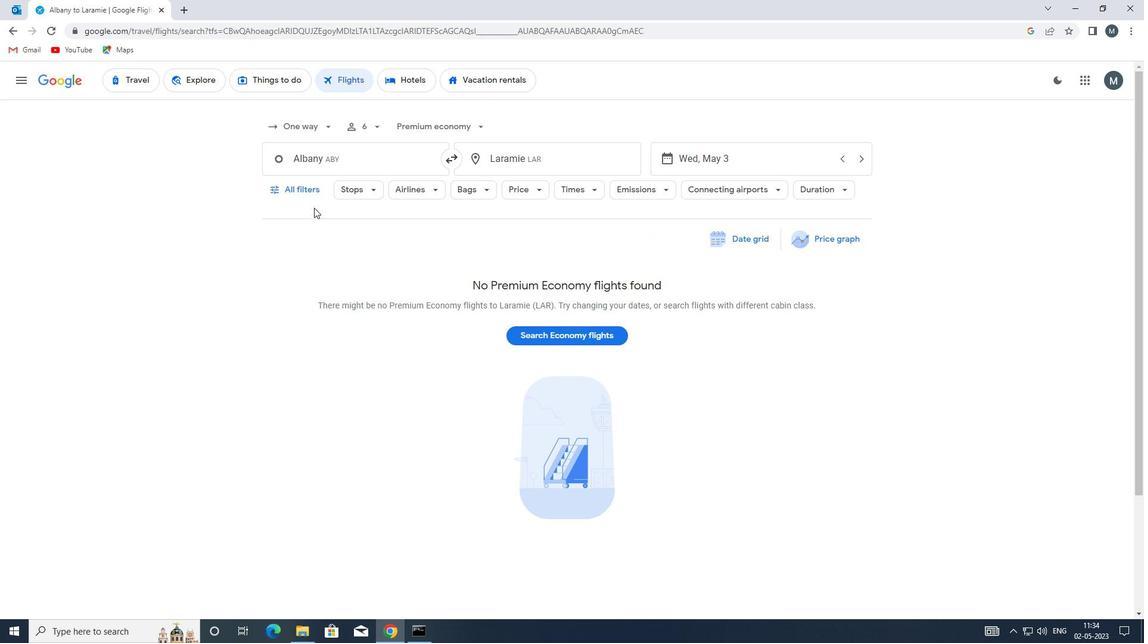 
Action: Mouse pressed left at (307, 187)
Screenshot: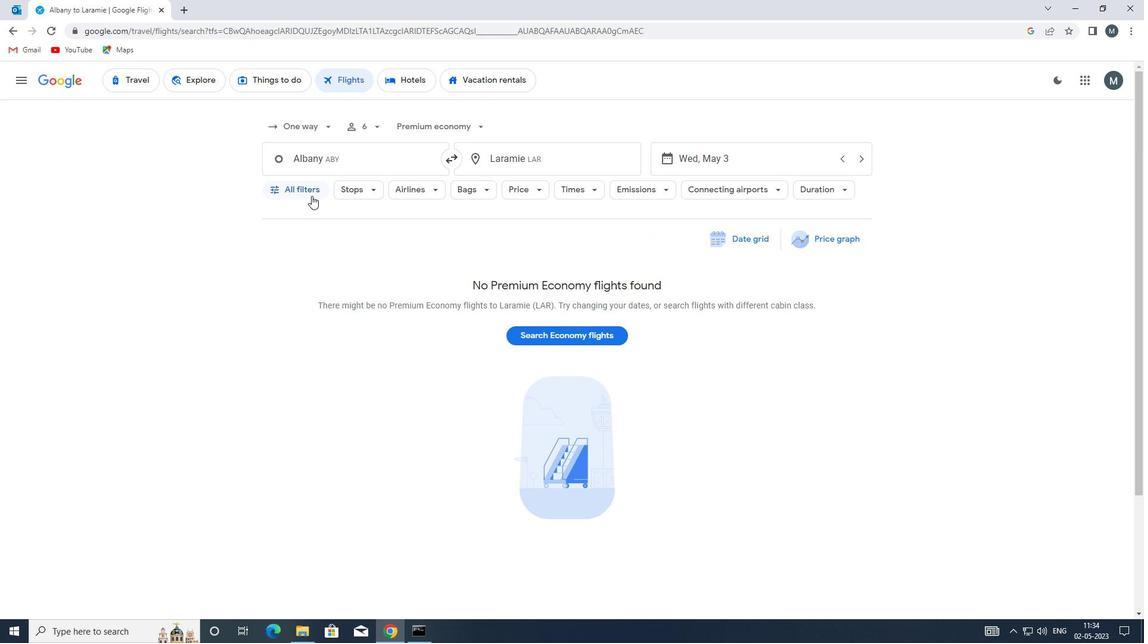 
Action: Mouse moved to (358, 334)
Screenshot: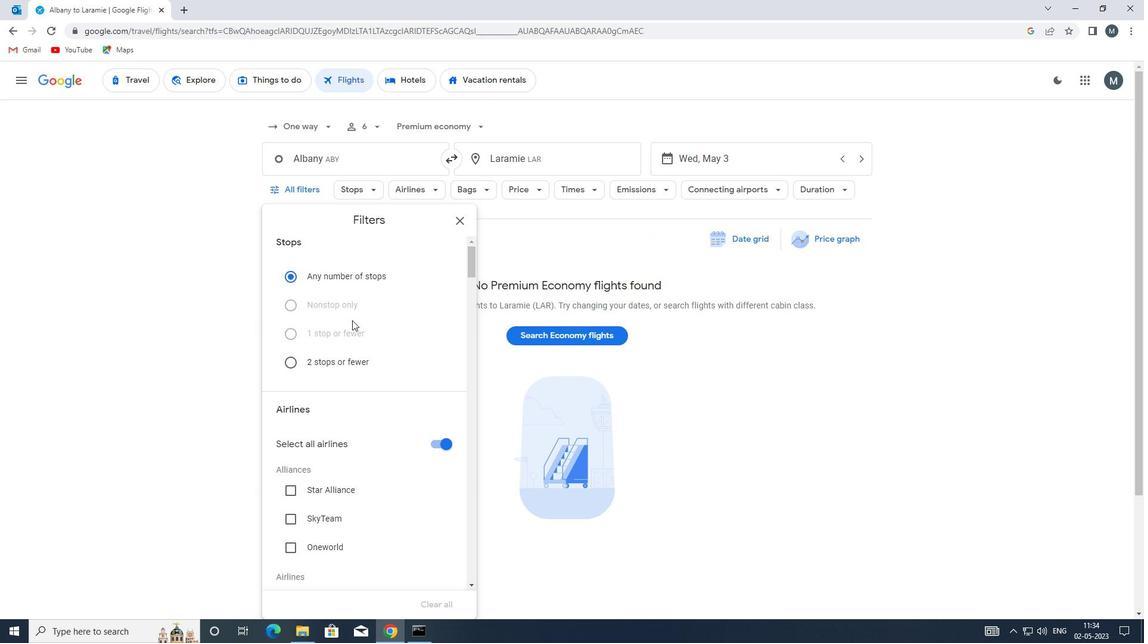 
Action: Mouse scrolled (358, 333) with delta (0, 0)
Screenshot: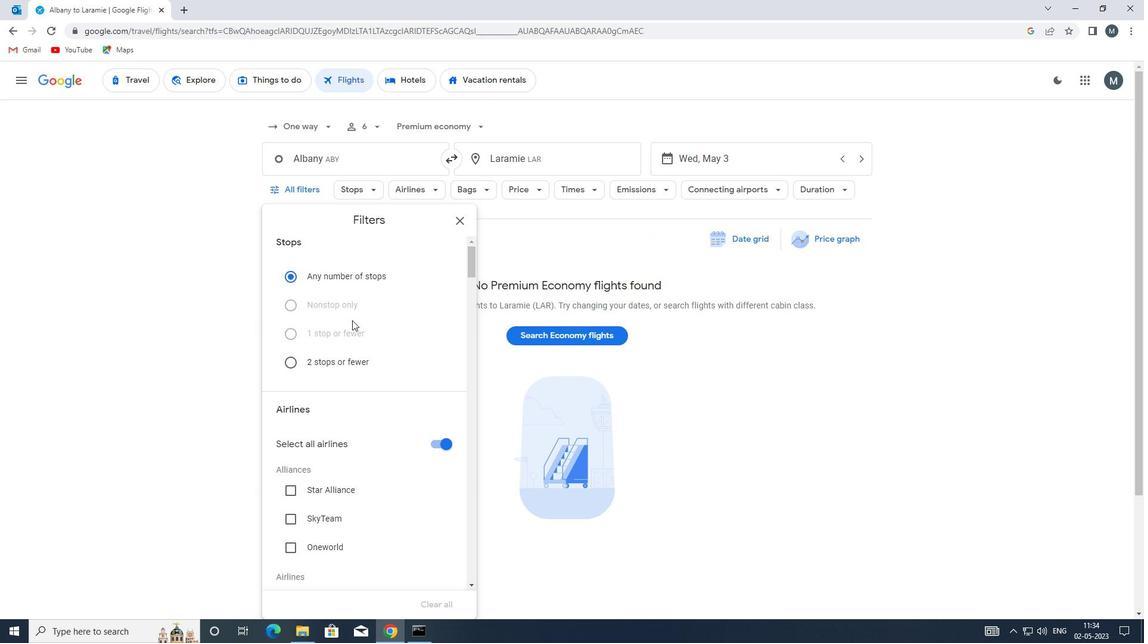 
Action: Mouse moved to (438, 385)
Screenshot: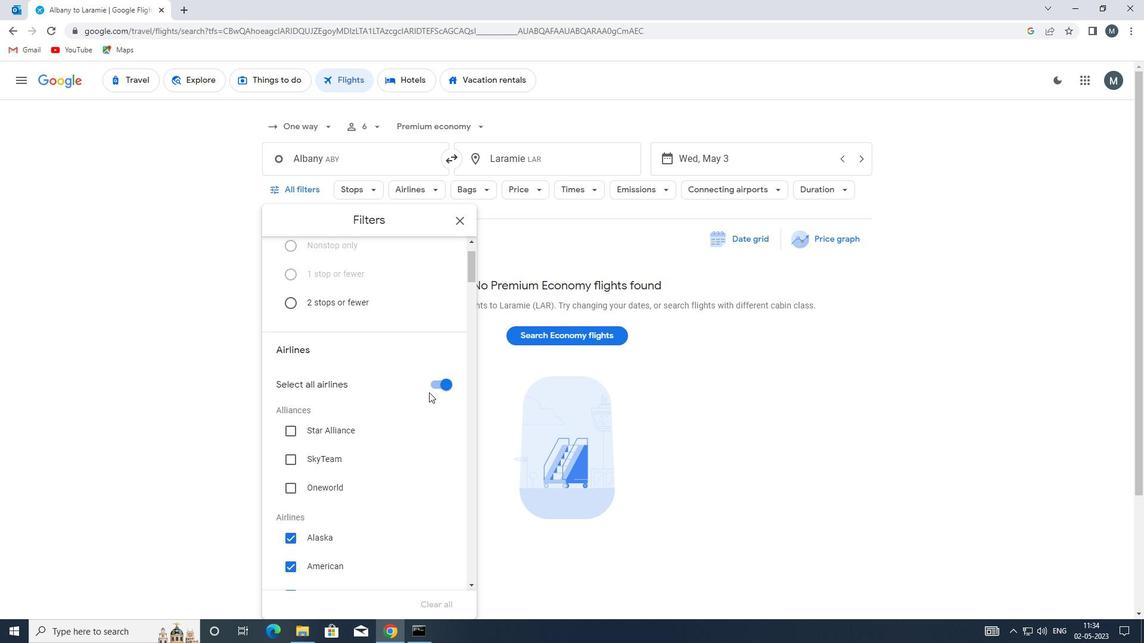 
Action: Mouse pressed left at (438, 385)
Screenshot: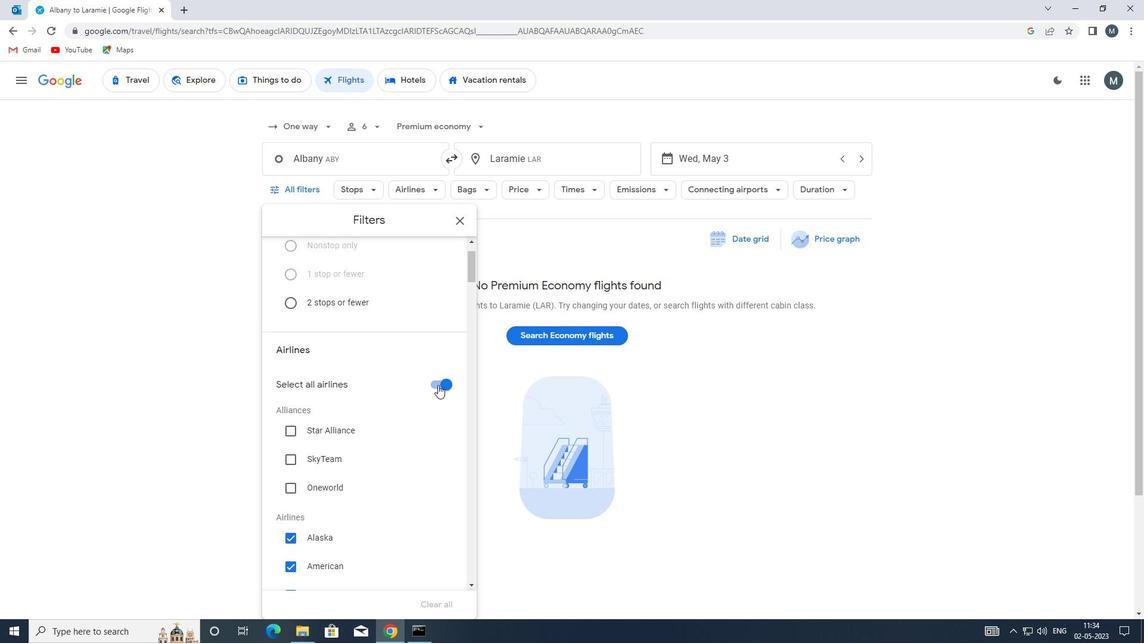 
Action: Mouse moved to (369, 385)
Screenshot: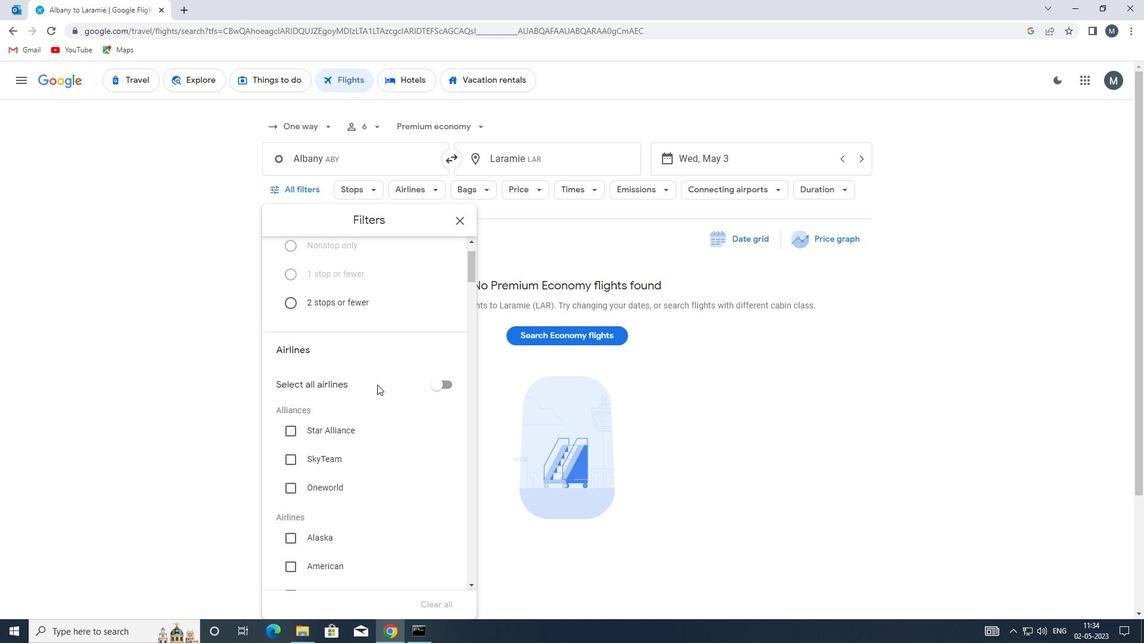 
Action: Mouse scrolled (369, 384) with delta (0, 0)
Screenshot: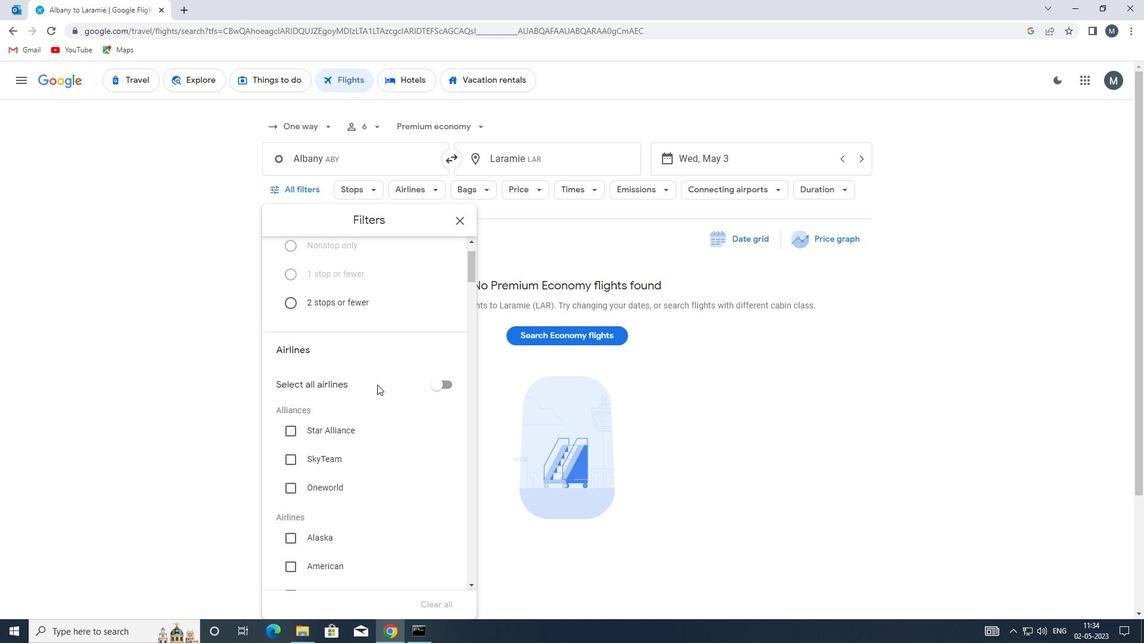 
Action: Mouse moved to (367, 385)
Screenshot: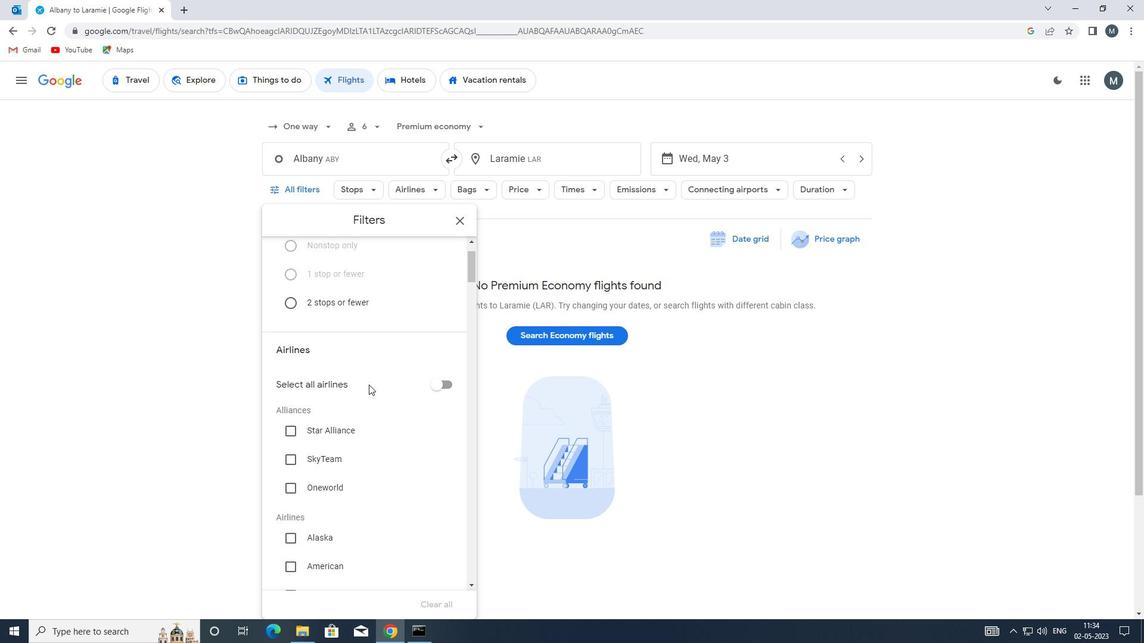 
Action: Mouse scrolled (367, 384) with delta (0, 0)
Screenshot: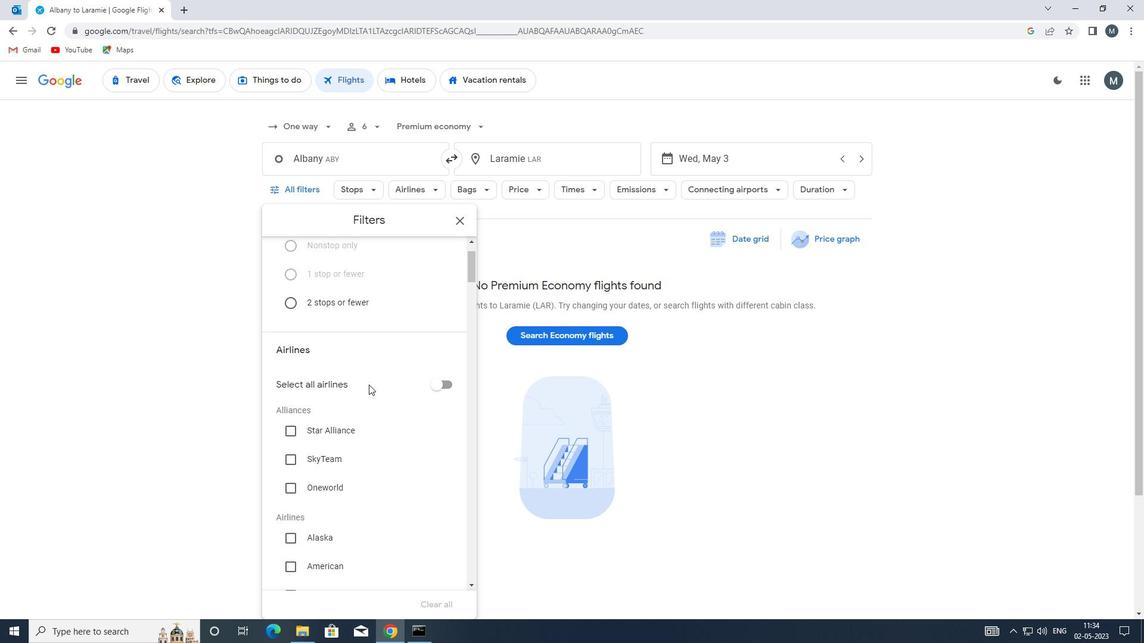 
Action: Mouse moved to (293, 450)
Screenshot: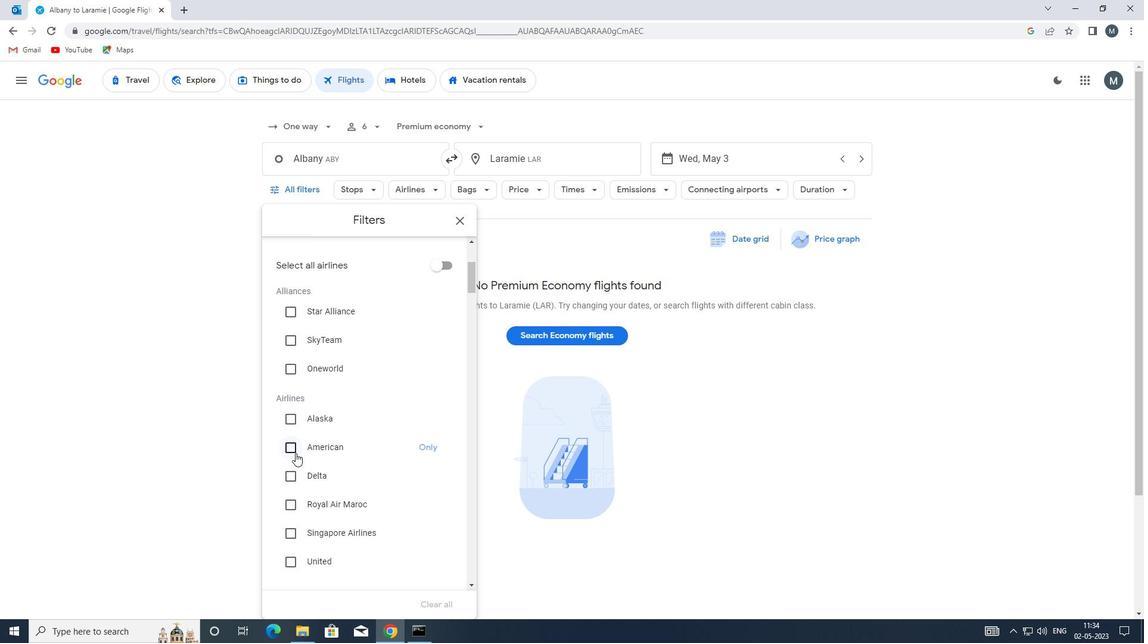 
Action: Mouse pressed left at (293, 450)
Screenshot: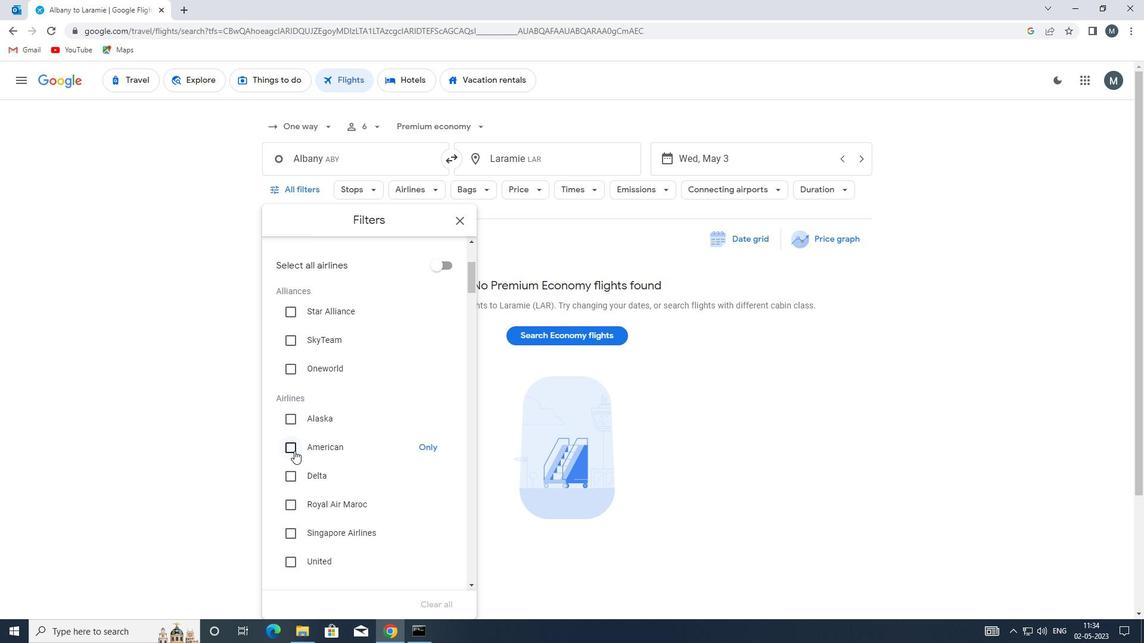 
Action: Mouse moved to (338, 446)
Screenshot: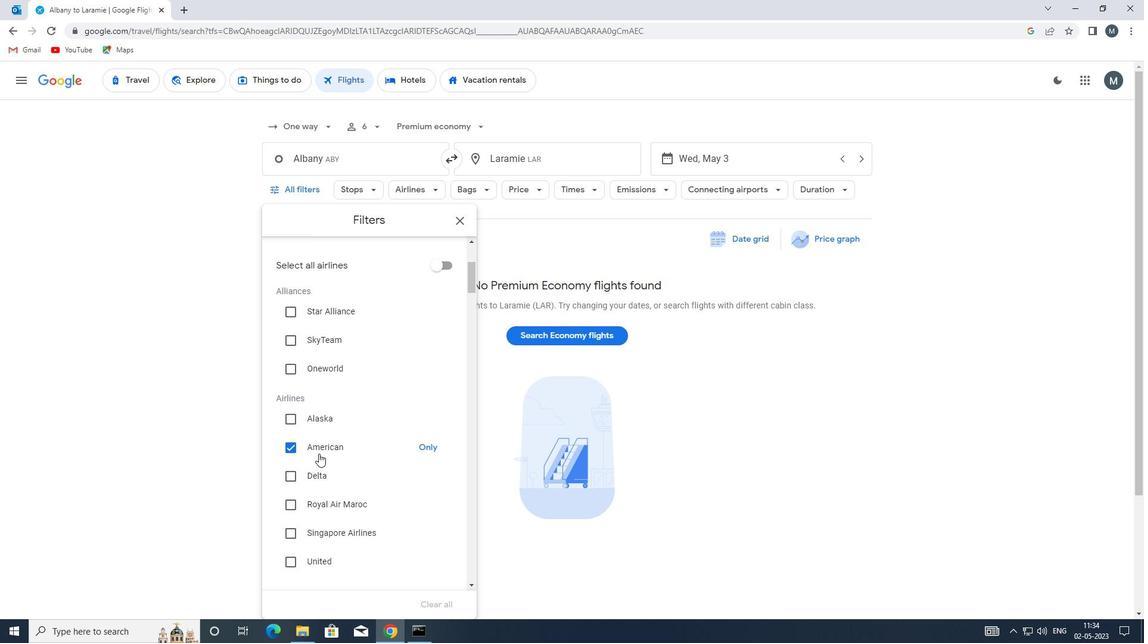 
Action: Mouse scrolled (338, 445) with delta (0, 0)
Screenshot: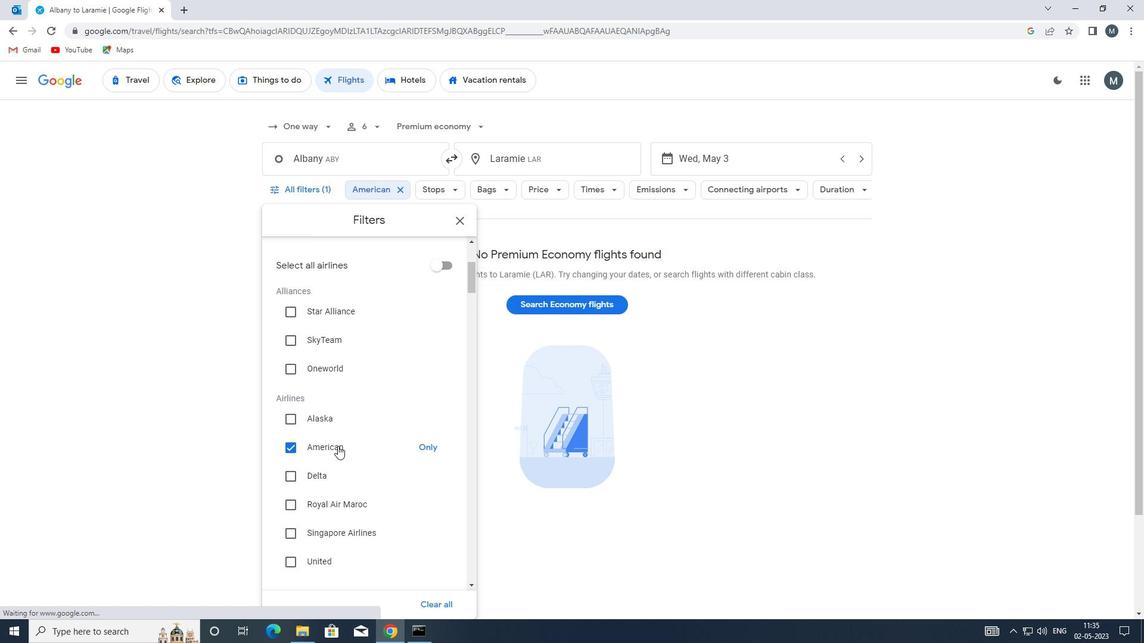 
Action: Mouse moved to (338, 445)
Screenshot: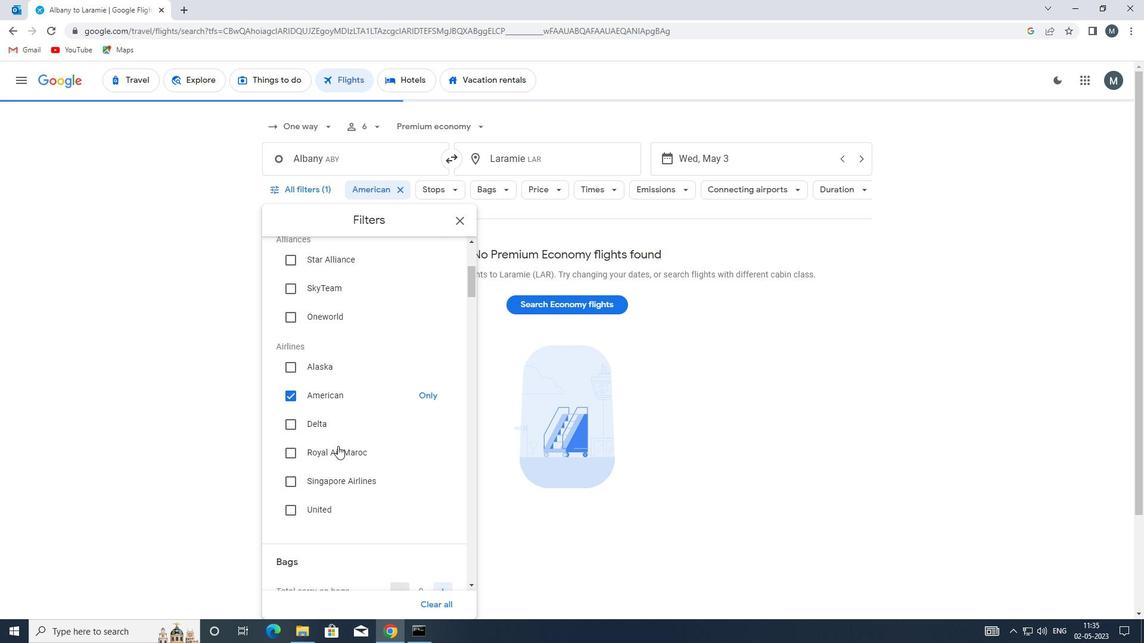 
Action: Mouse scrolled (338, 445) with delta (0, 0)
Screenshot: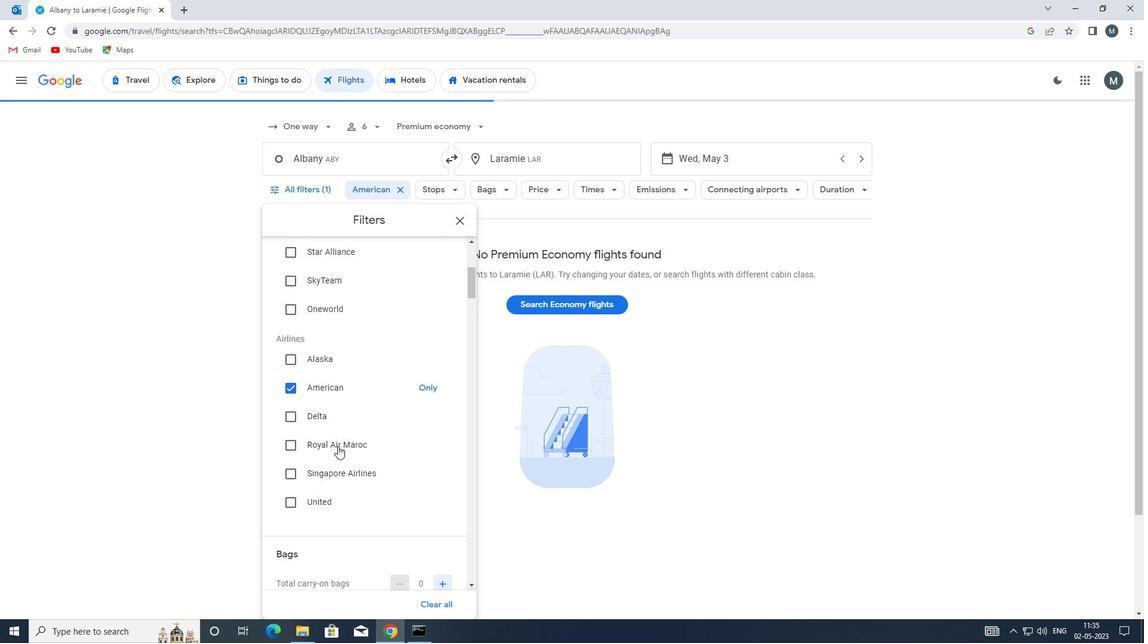 
Action: Mouse moved to (362, 451)
Screenshot: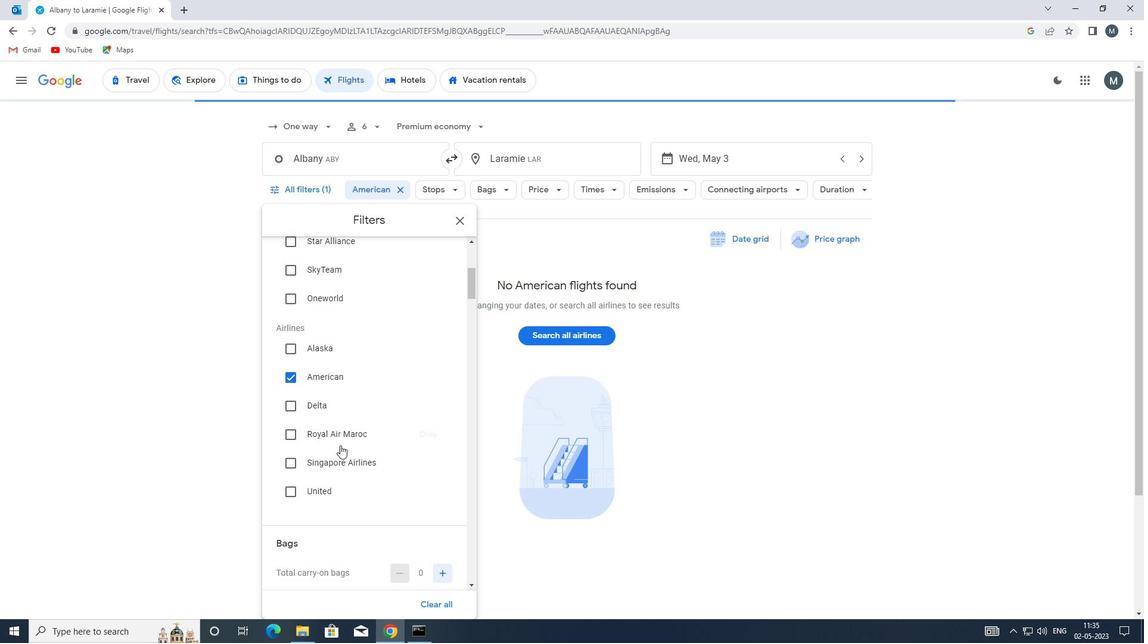 
Action: Mouse scrolled (362, 451) with delta (0, 0)
Screenshot: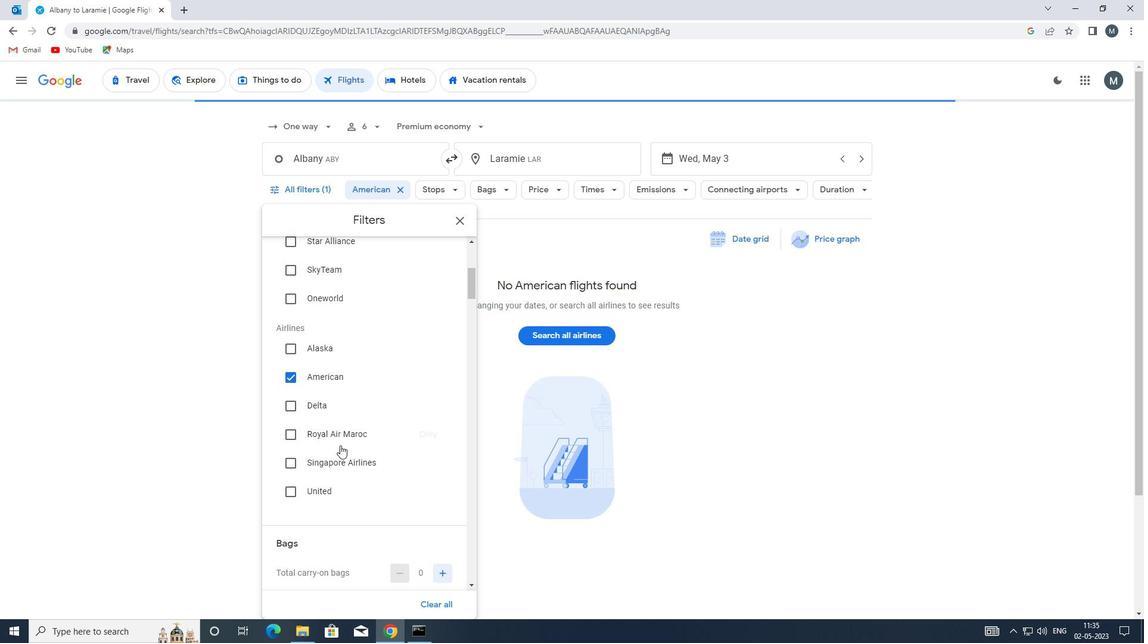 
Action: Mouse scrolled (362, 451) with delta (0, 0)
Screenshot: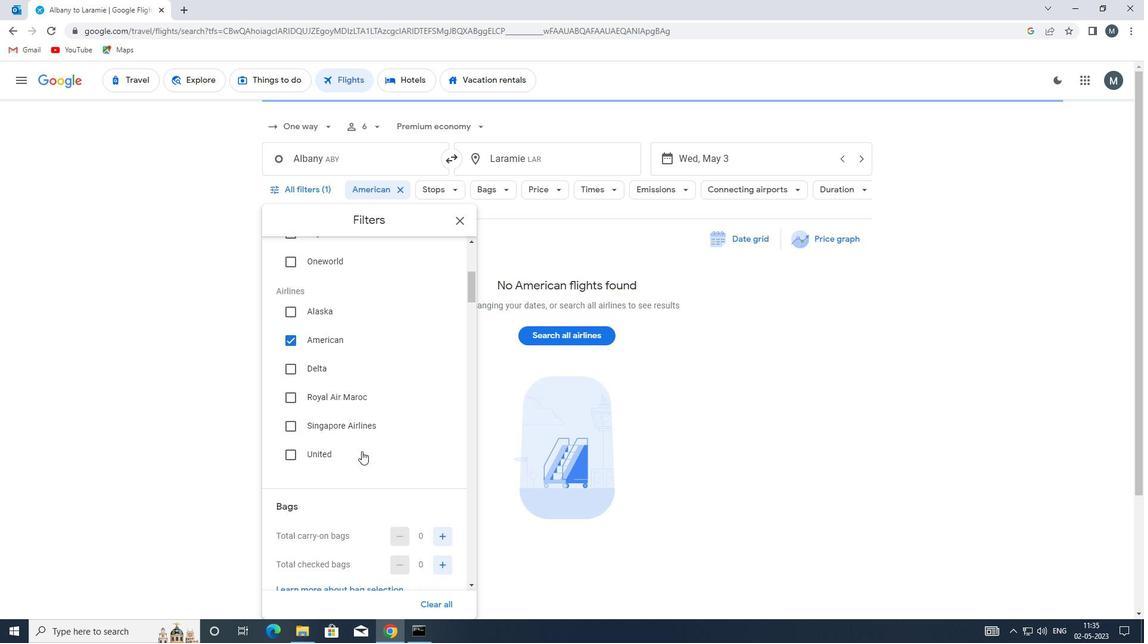 
Action: Mouse moved to (438, 435)
Screenshot: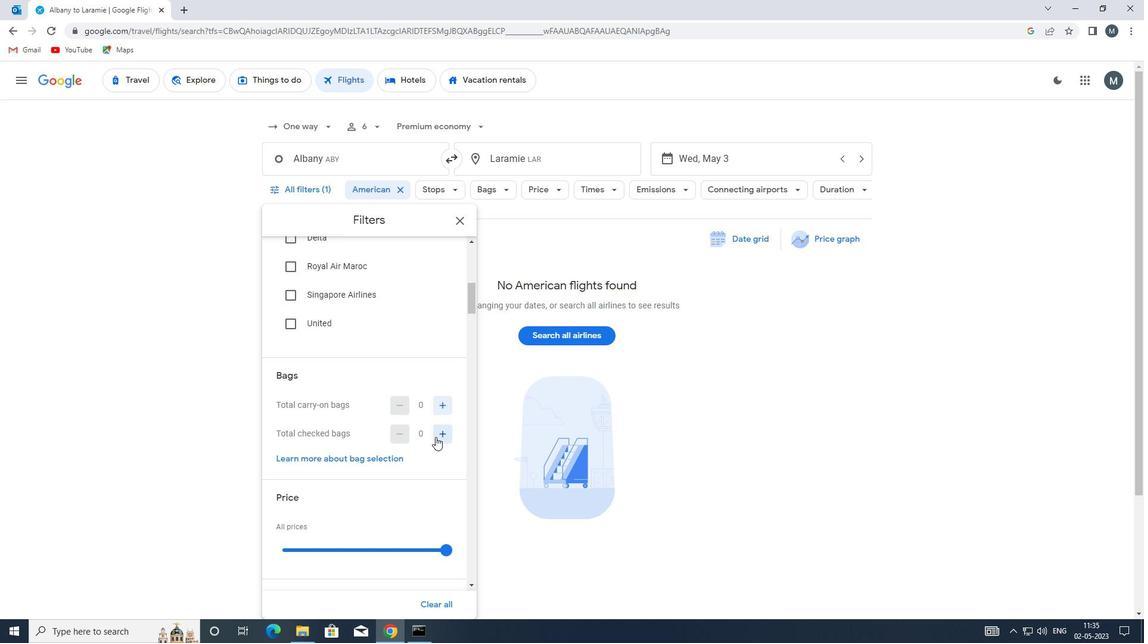
Action: Mouse pressed left at (438, 435)
Screenshot: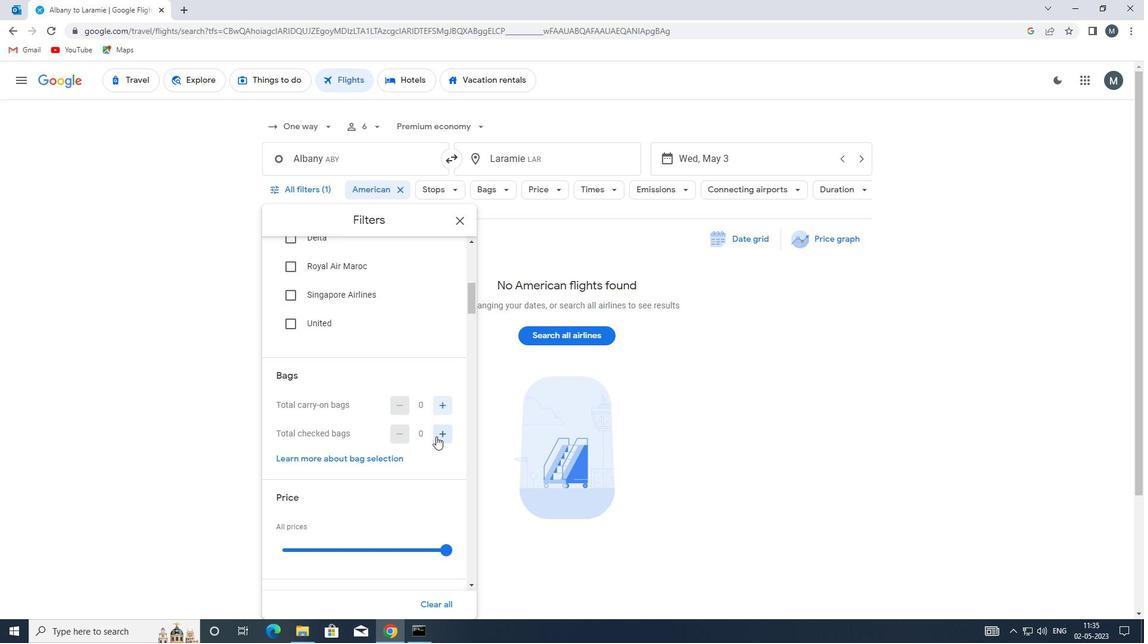 
Action: Mouse moved to (346, 442)
Screenshot: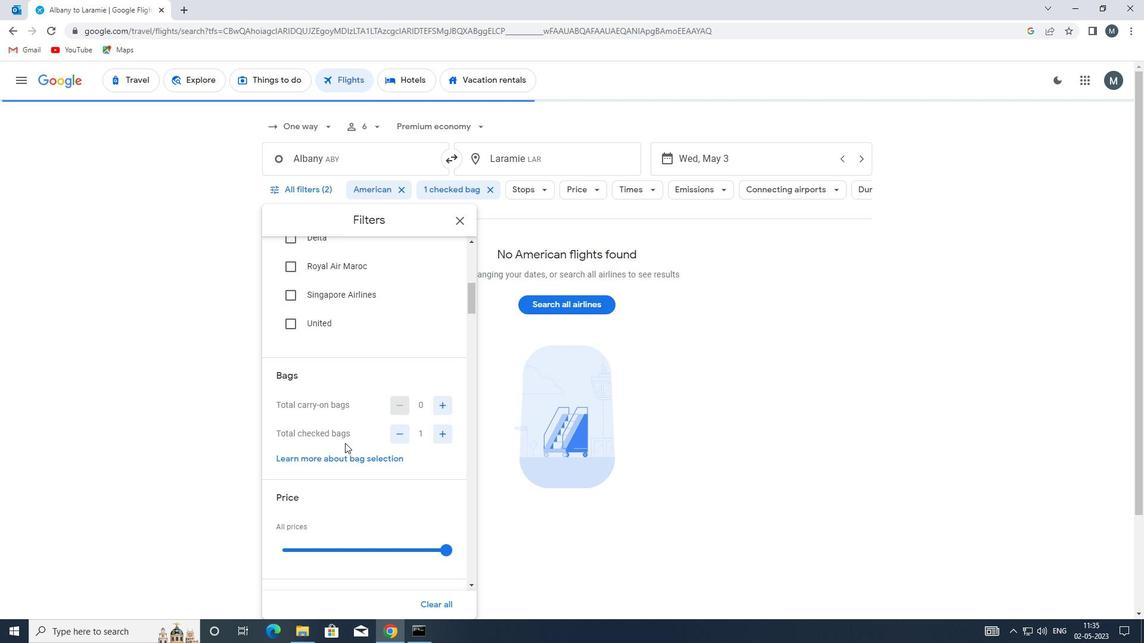 
Action: Mouse scrolled (346, 441) with delta (0, 0)
Screenshot: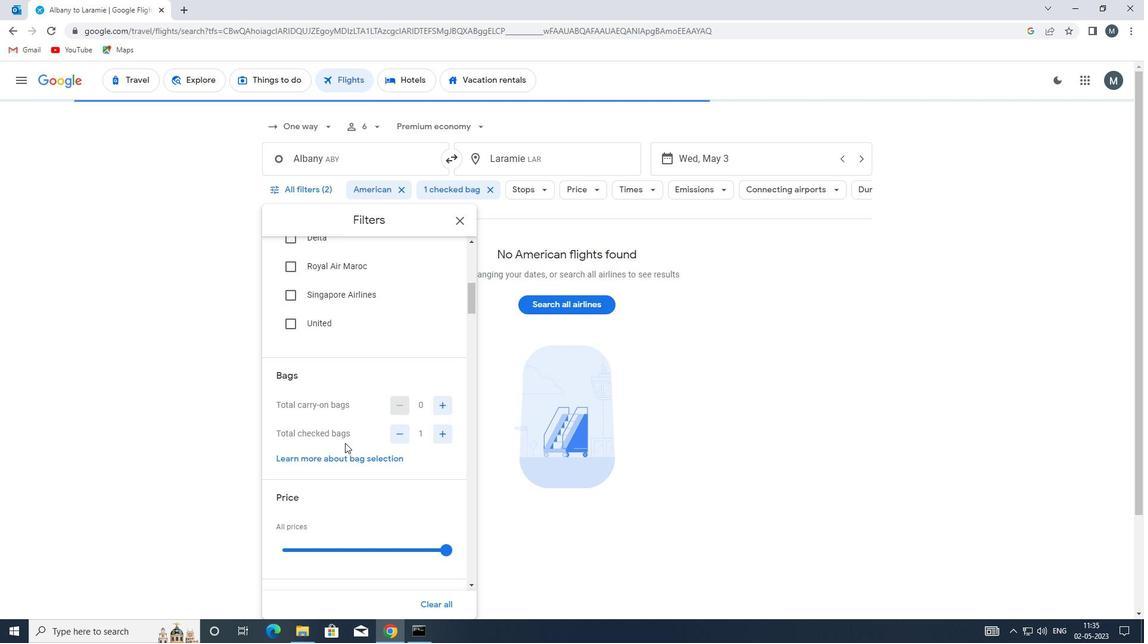 
Action: Mouse moved to (346, 441)
Screenshot: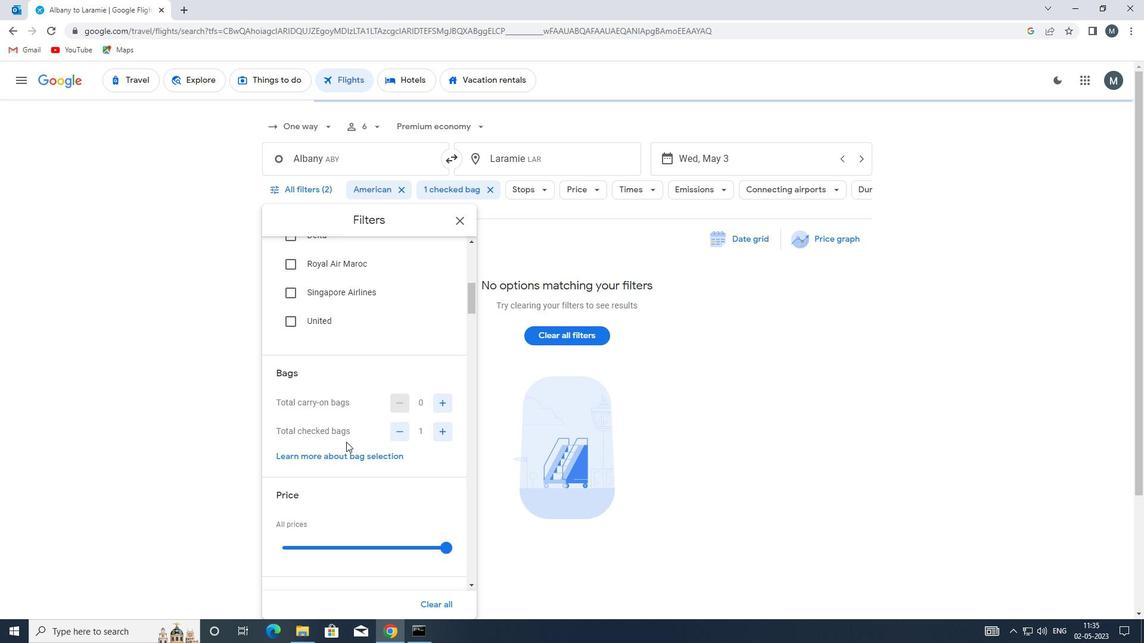 
Action: Mouse scrolled (346, 441) with delta (0, 0)
Screenshot: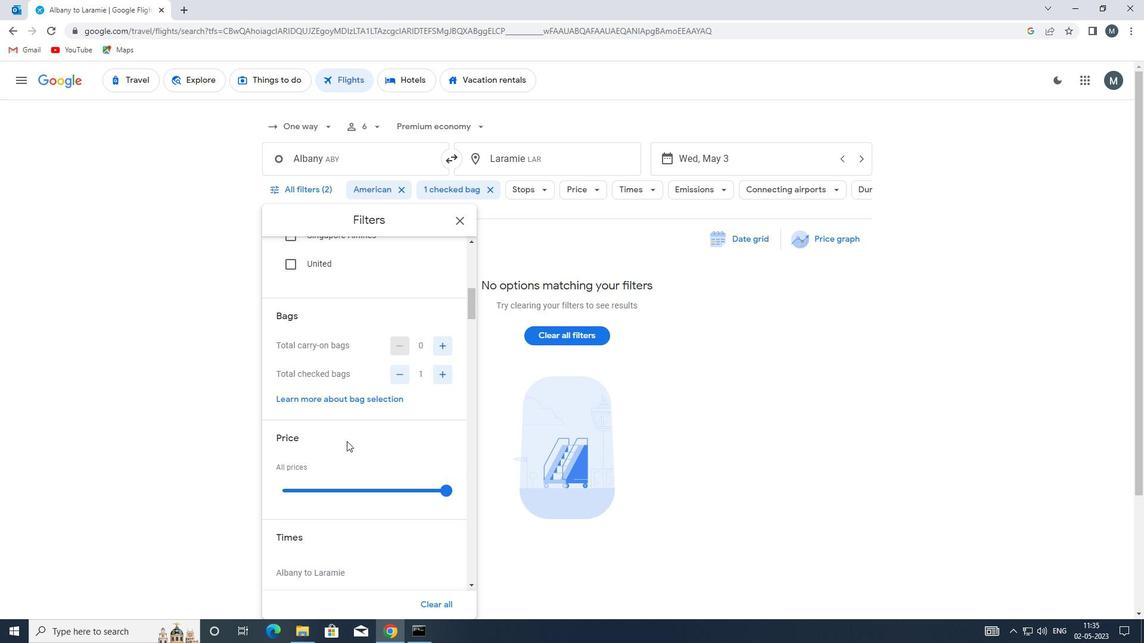 
Action: Mouse moved to (326, 429)
Screenshot: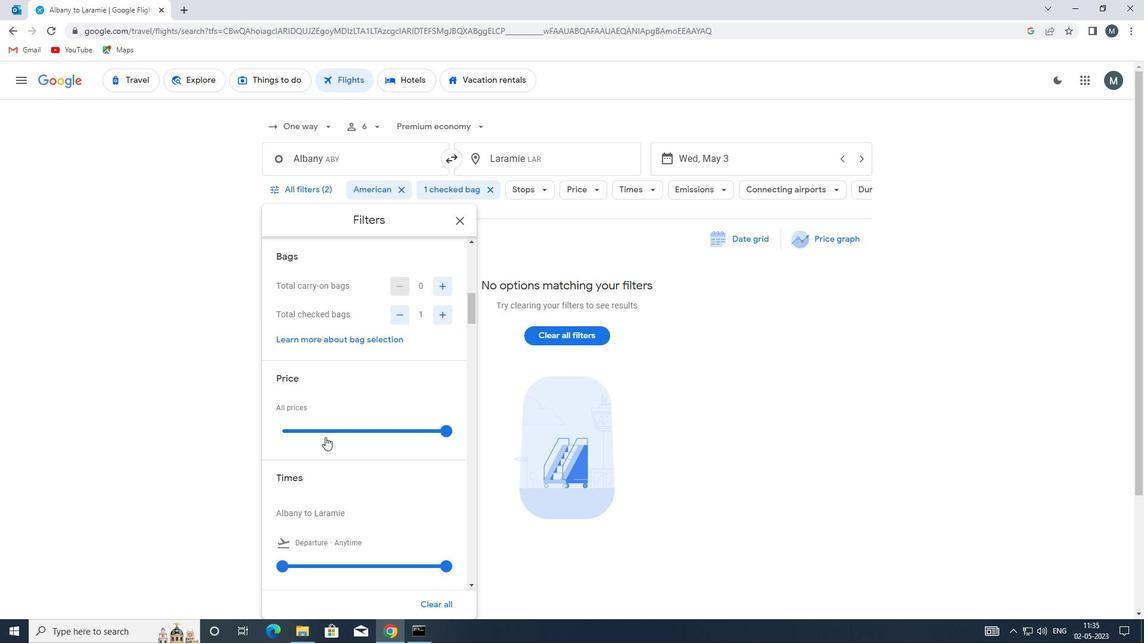 
Action: Mouse pressed left at (326, 429)
Screenshot: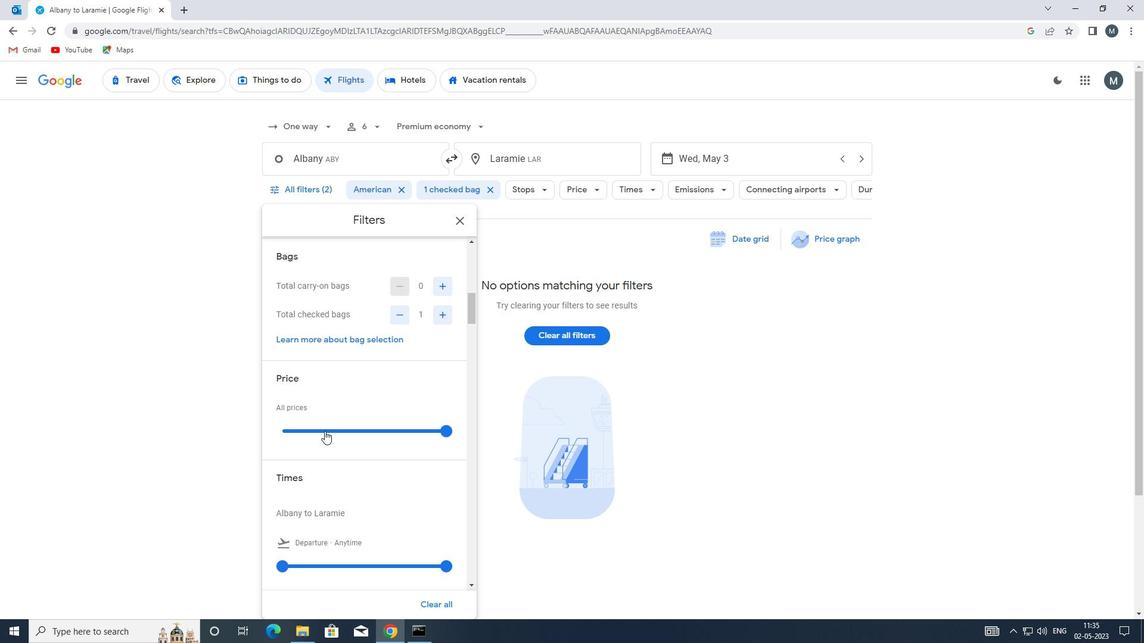 
Action: Mouse moved to (395, 436)
Screenshot: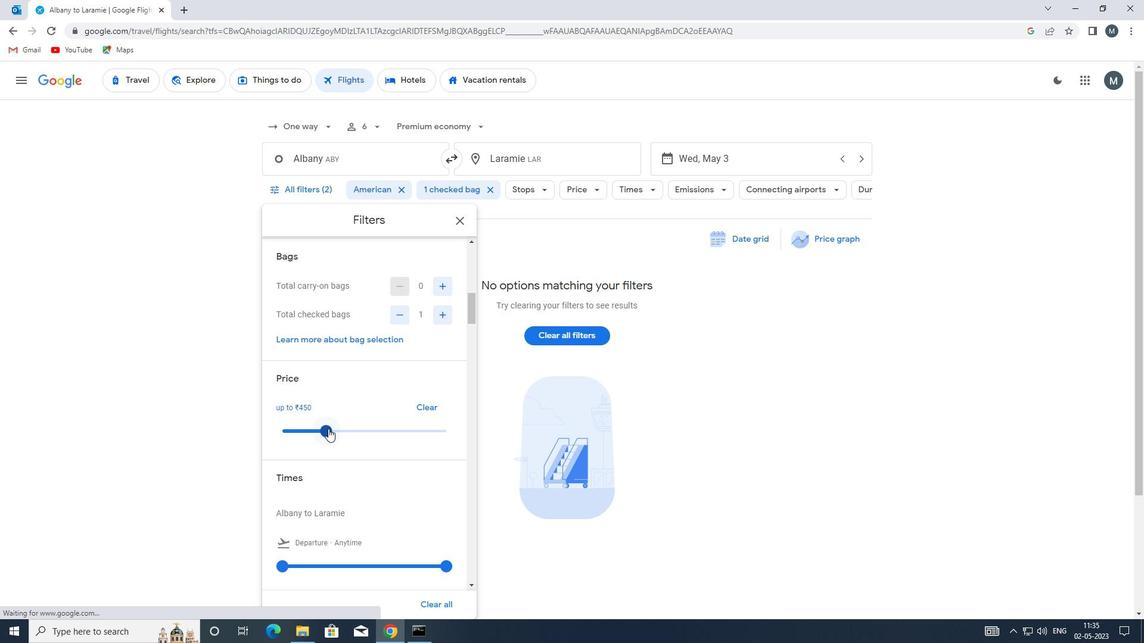 
Action: Mouse pressed left at (395, 436)
Screenshot: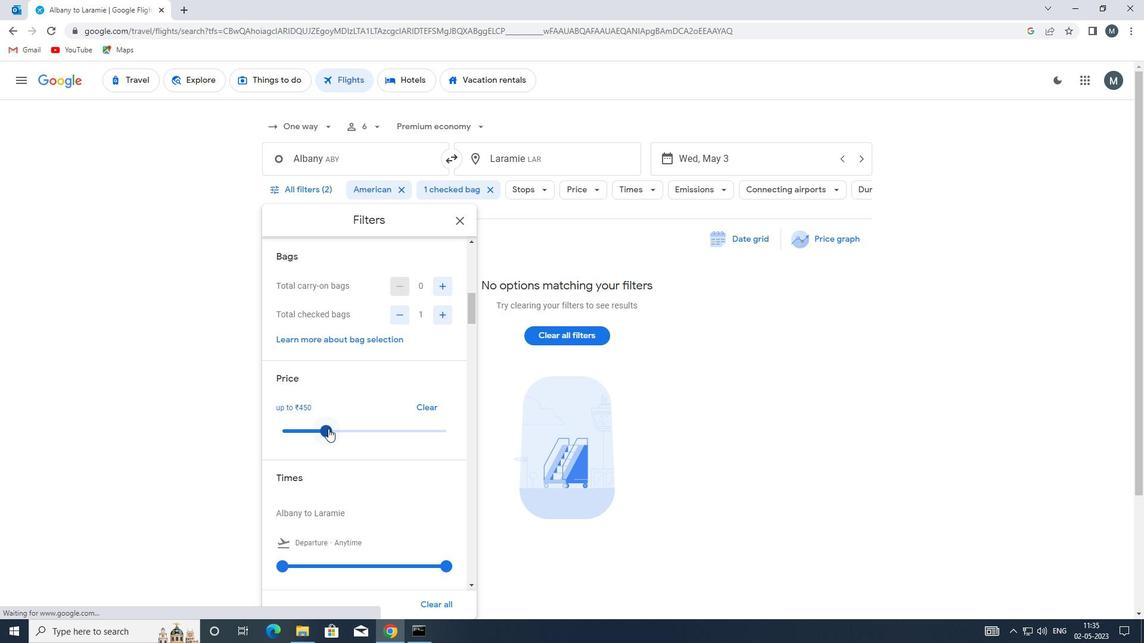 
Action: Mouse moved to (379, 417)
Screenshot: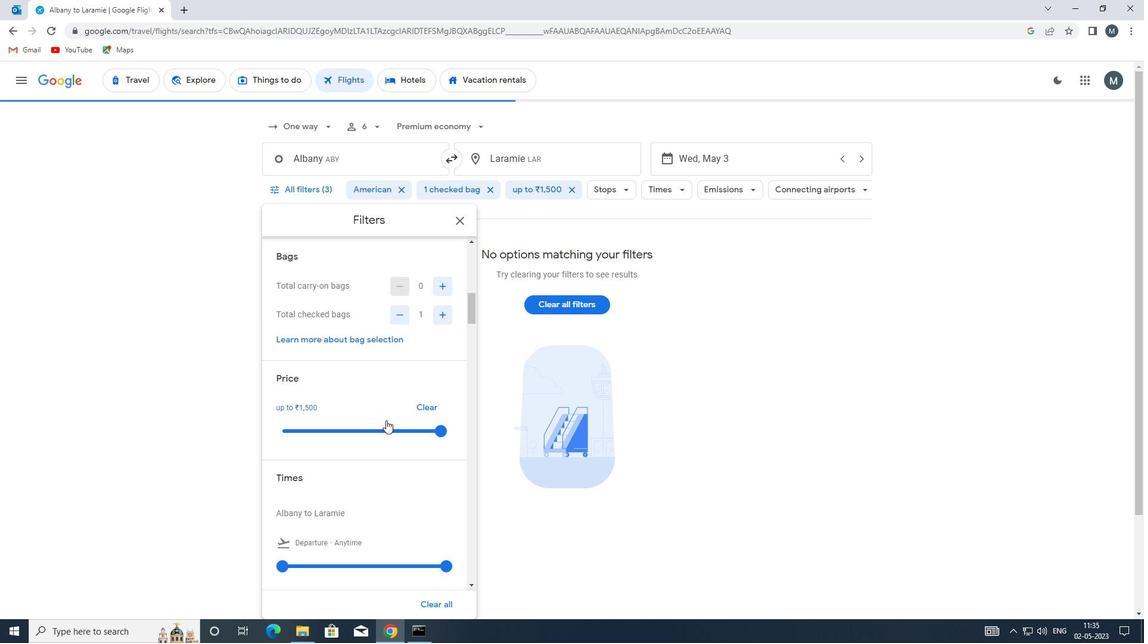 
Action: Mouse scrolled (379, 417) with delta (0, 0)
Screenshot: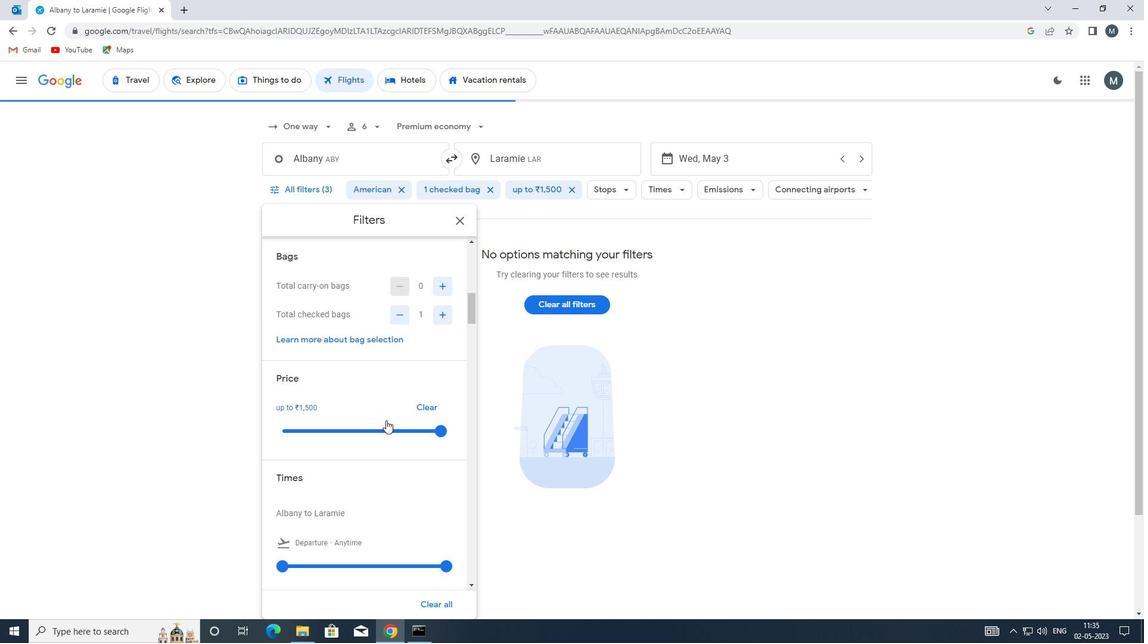 
Action: Mouse scrolled (379, 417) with delta (0, 0)
Screenshot: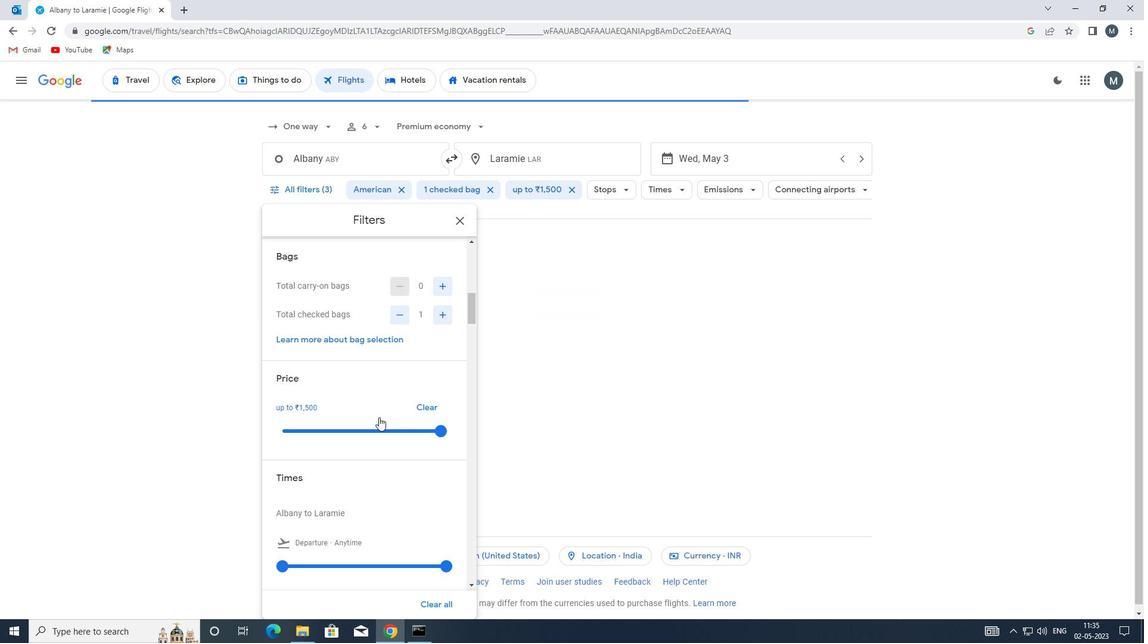 
Action: Mouse scrolled (379, 418) with delta (0, 0)
Screenshot: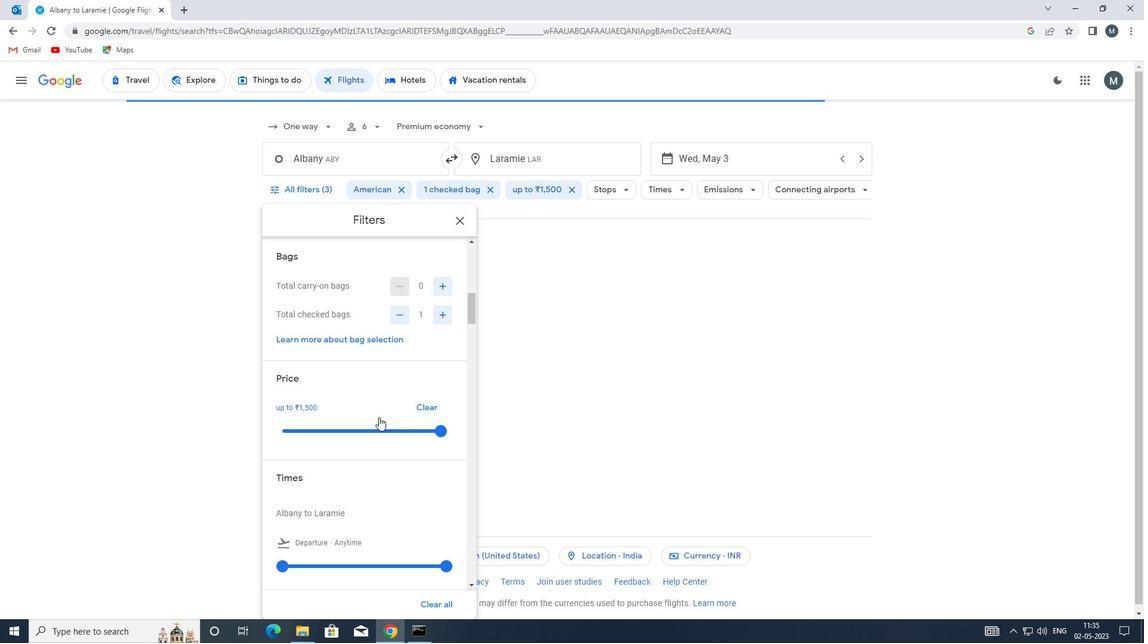 
Action: Mouse moved to (376, 416)
Screenshot: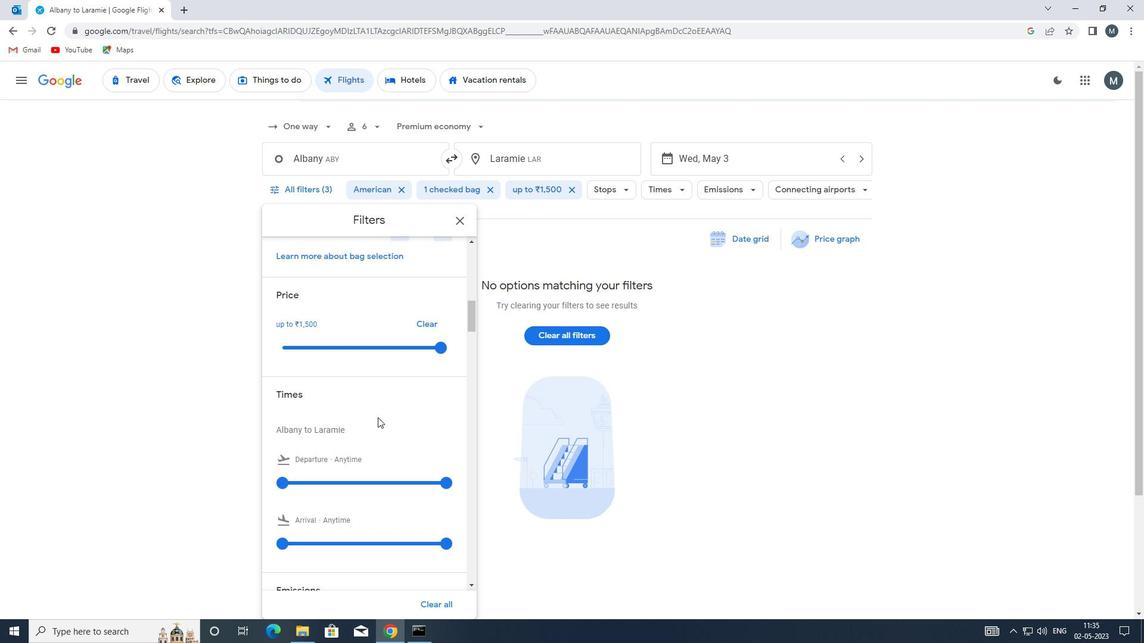 
Action: Mouse scrolled (376, 416) with delta (0, 0)
Screenshot: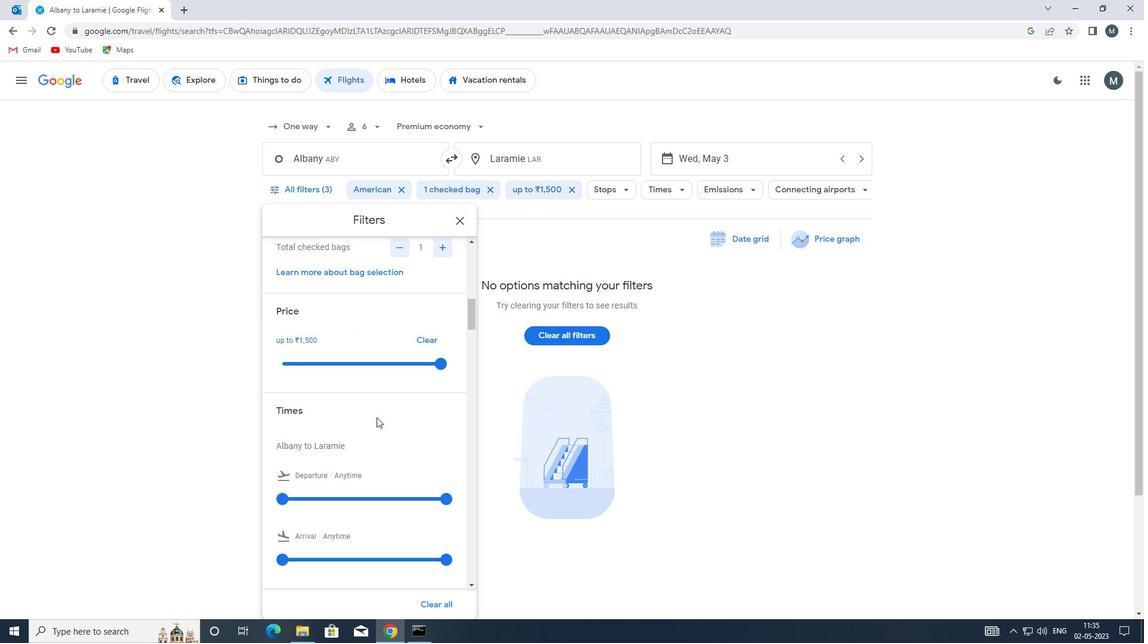 
Action: Mouse scrolled (376, 416) with delta (0, 0)
Screenshot: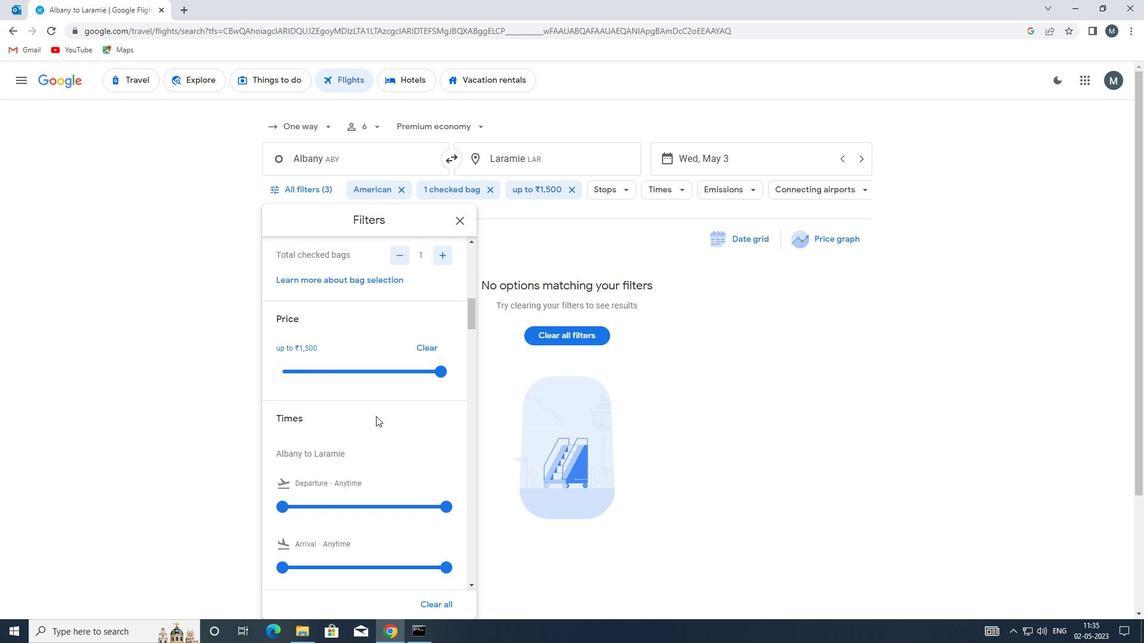 
Action: Mouse moved to (279, 387)
Screenshot: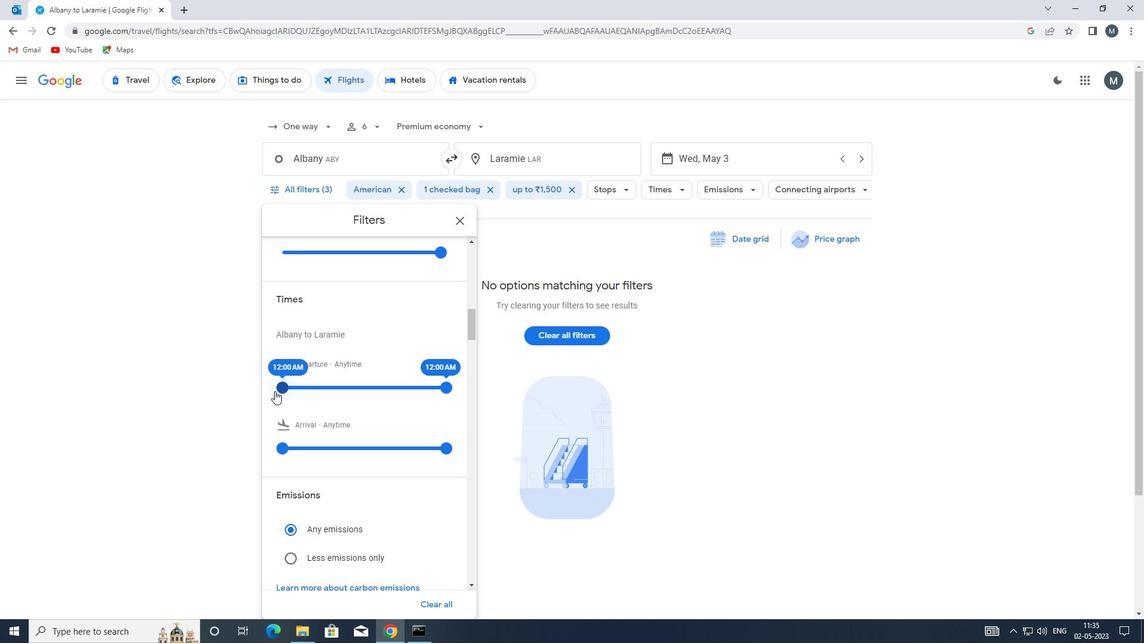 
Action: Mouse pressed left at (279, 387)
Screenshot: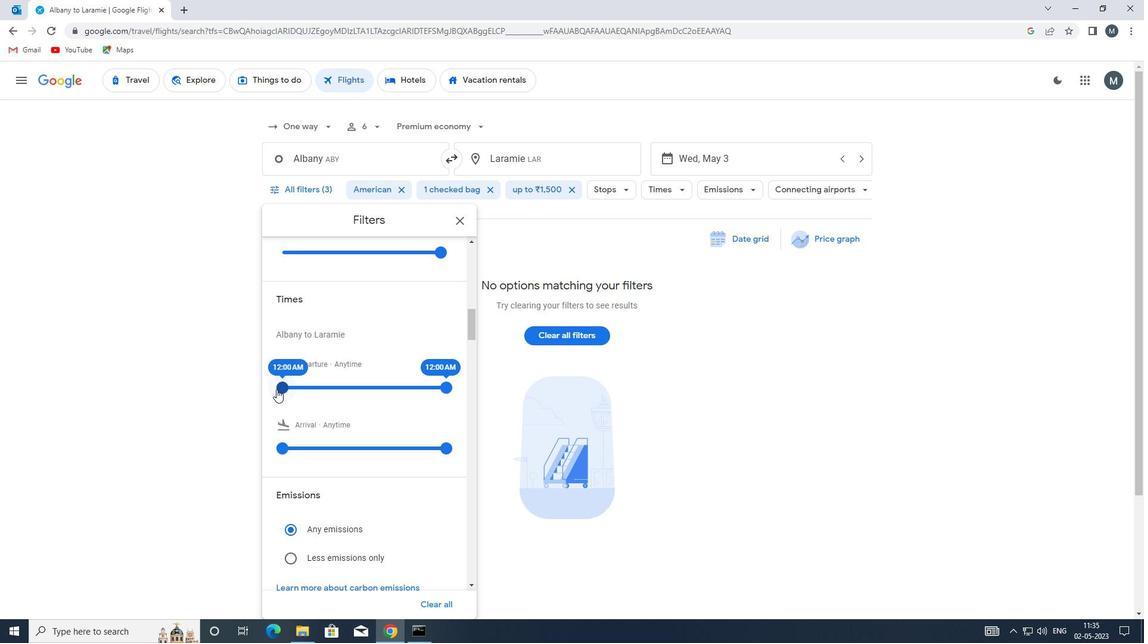 
Action: Mouse moved to (444, 388)
Screenshot: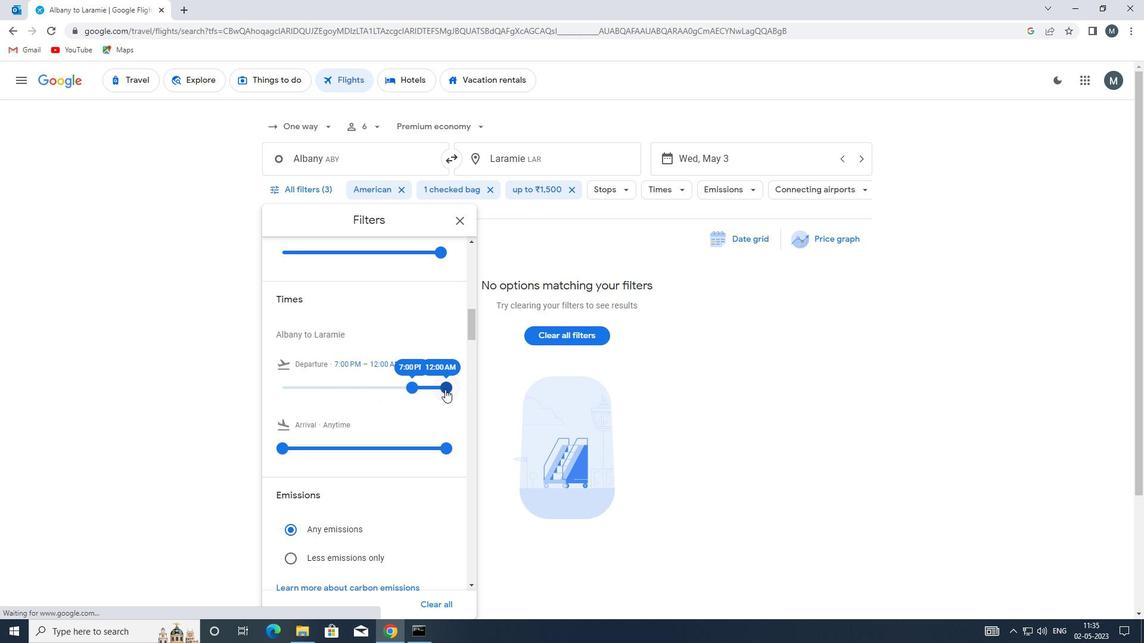 
Action: Mouse pressed left at (444, 388)
Screenshot: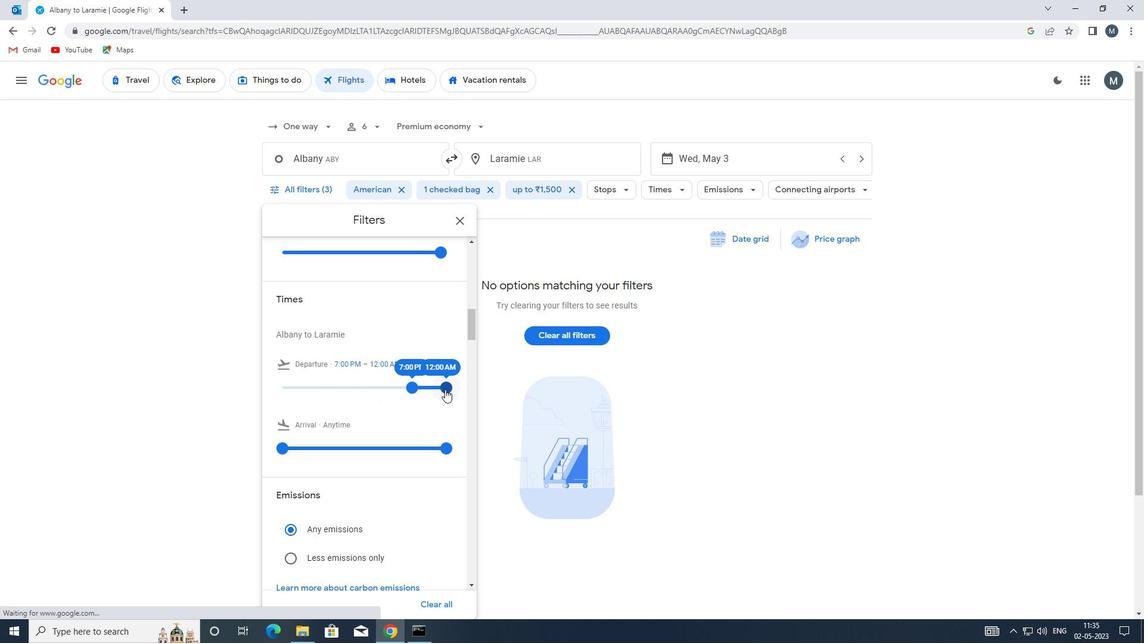 
Action: Mouse moved to (411, 384)
Screenshot: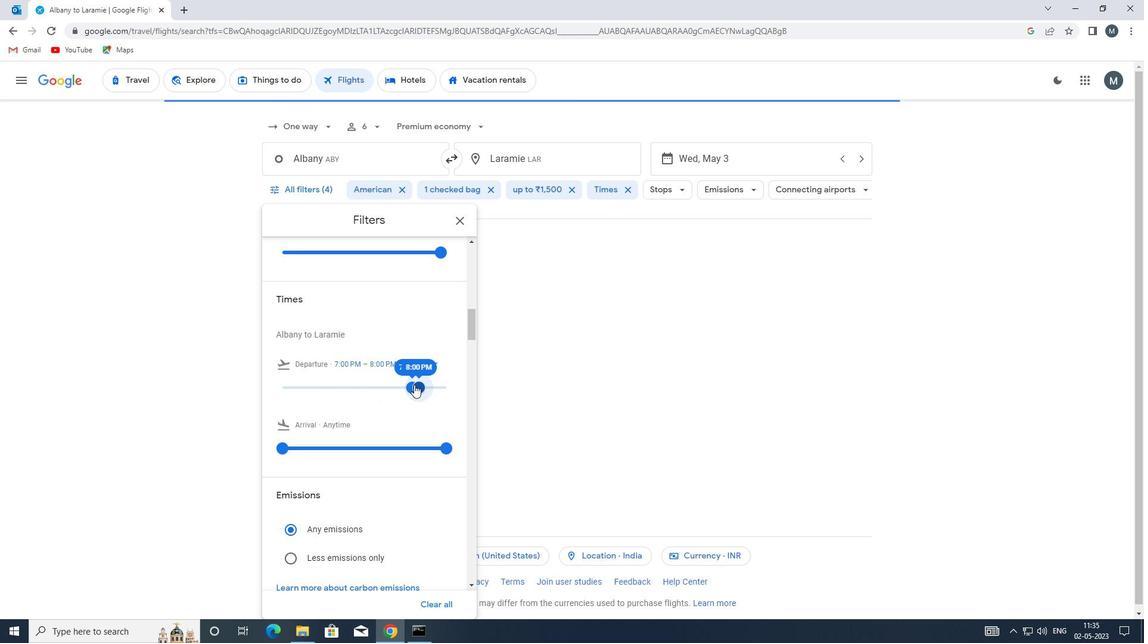 
Action: Mouse scrolled (411, 383) with delta (0, 0)
Screenshot: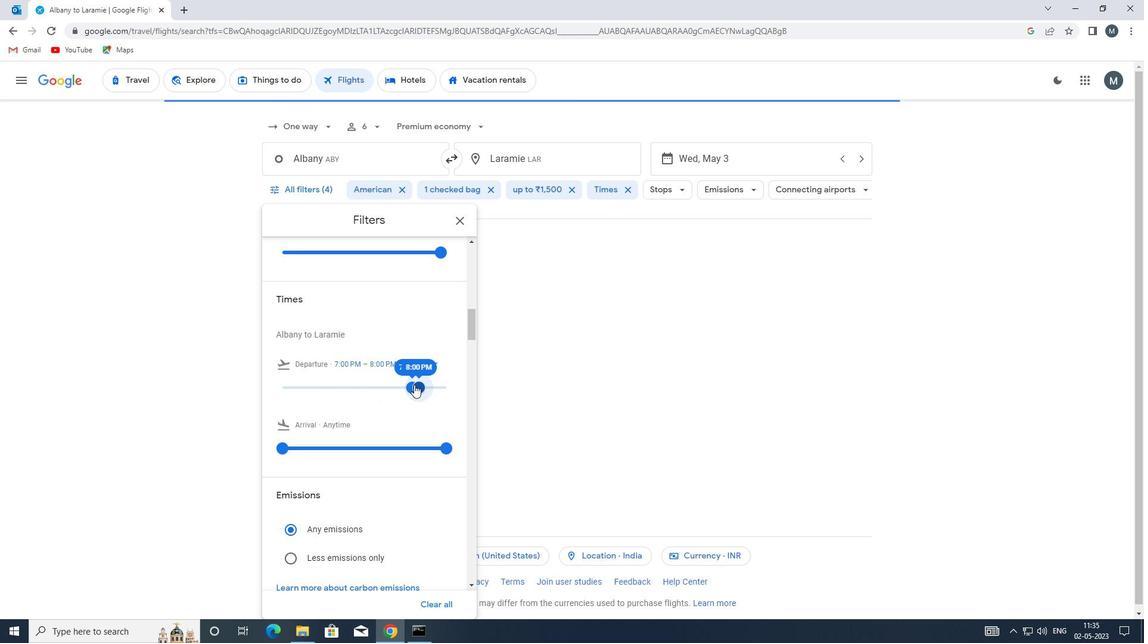 
Action: Mouse moved to (407, 388)
Screenshot: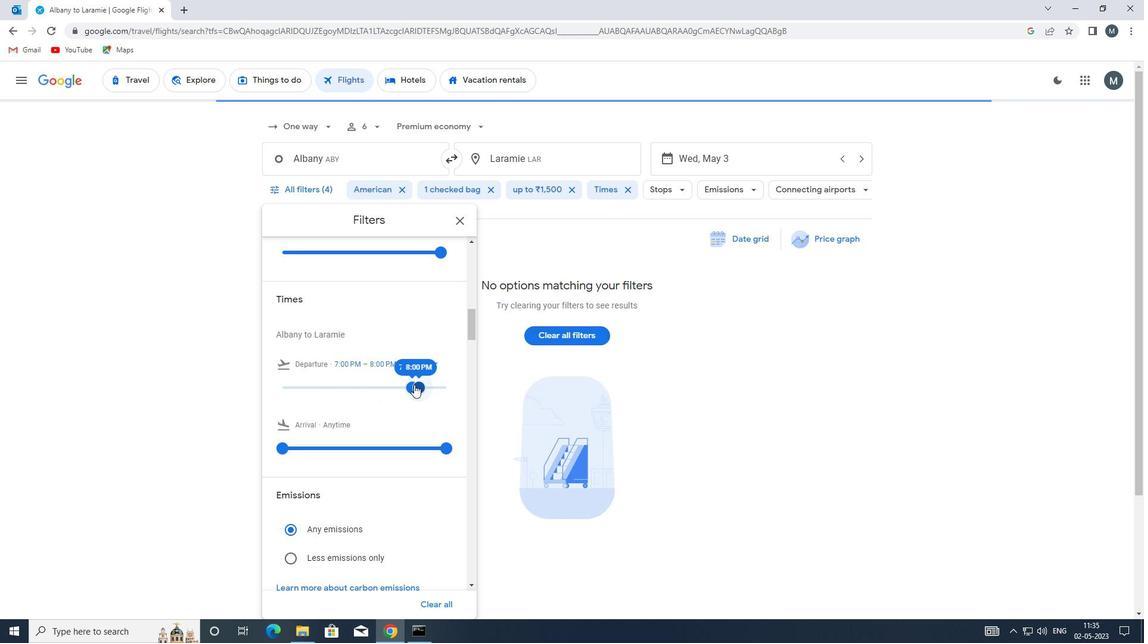 
Action: Mouse scrolled (407, 387) with delta (0, 0)
Screenshot: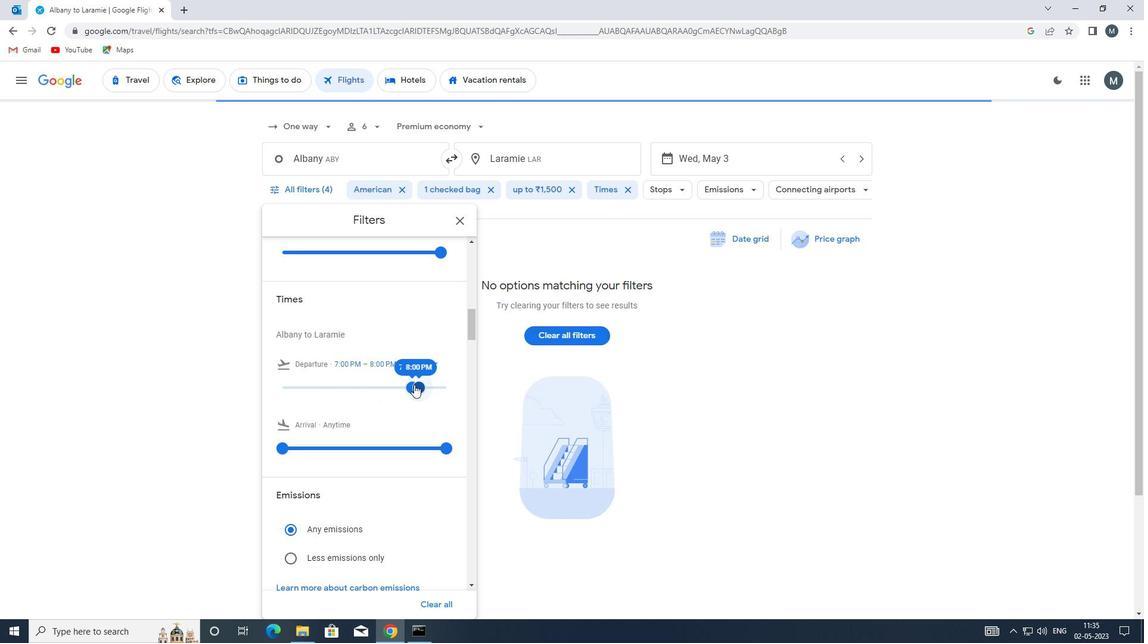 
Action: Mouse moved to (405, 388)
Screenshot: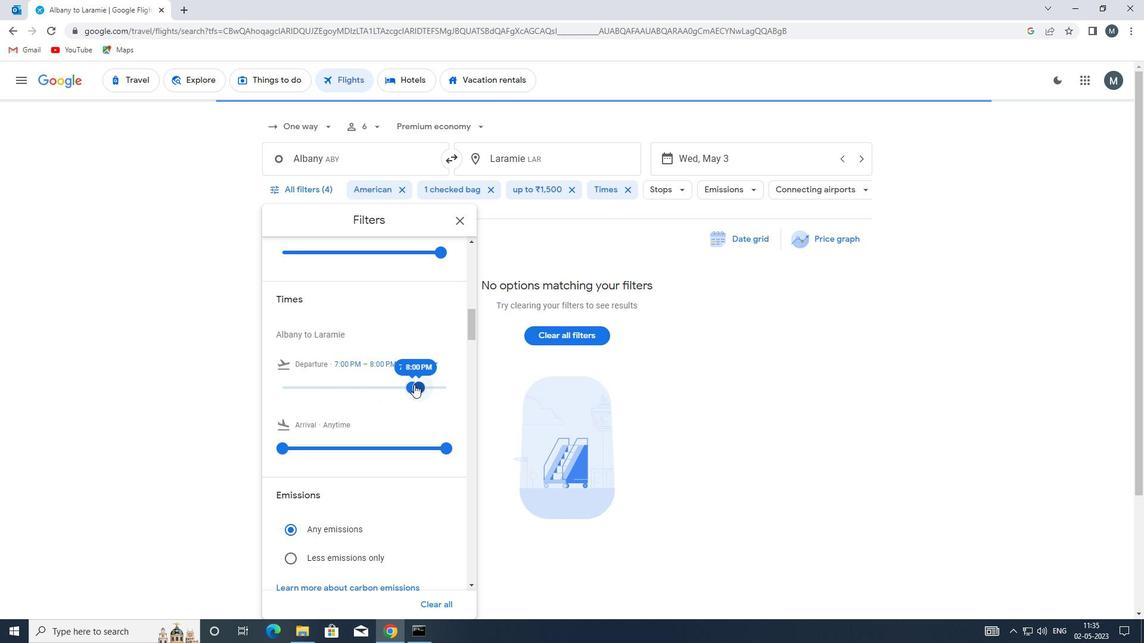 
Action: Mouse scrolled (405, 388) with delta (0, 0)
Screenshot: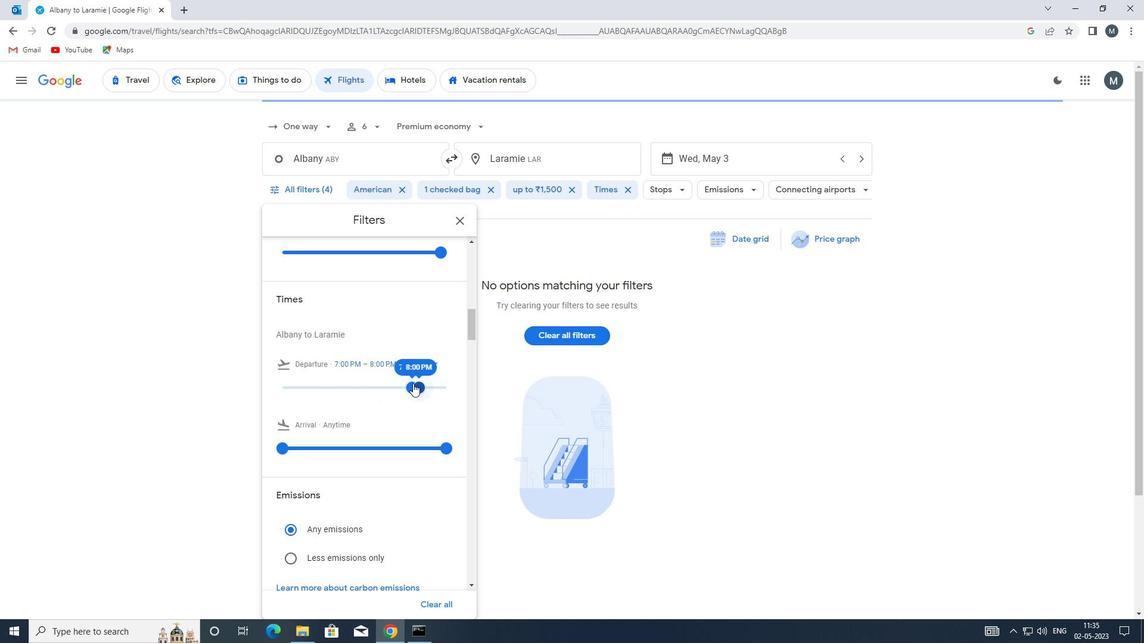 
Action: Mouse moved to (465, 222)
Screenshot: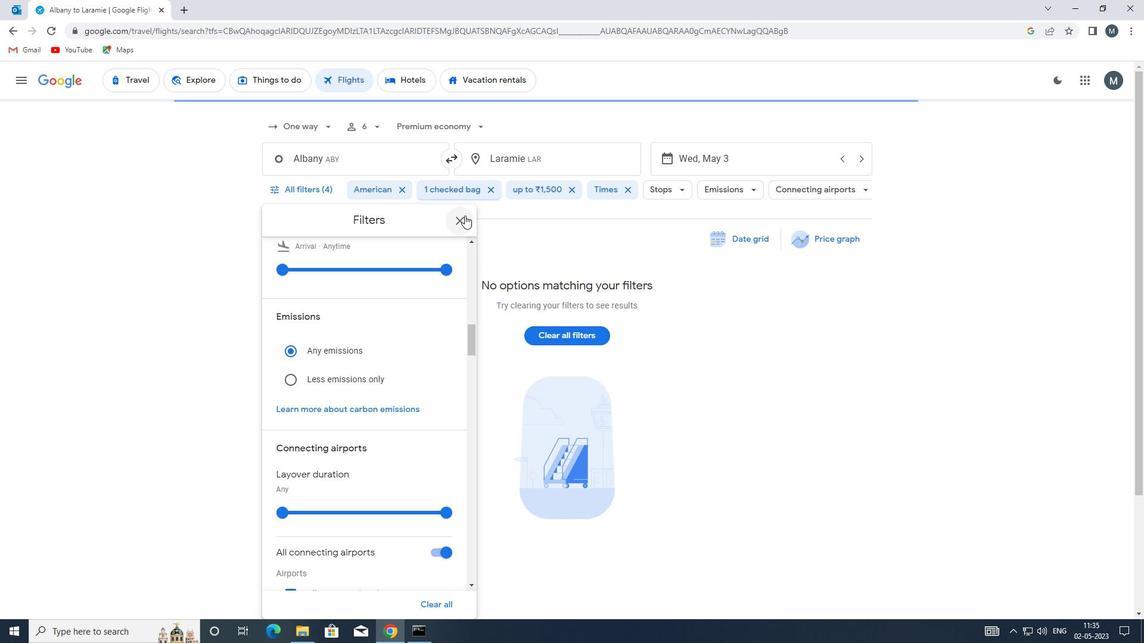 
Action: Mouse pressed left at (465, 222)
Screenshot: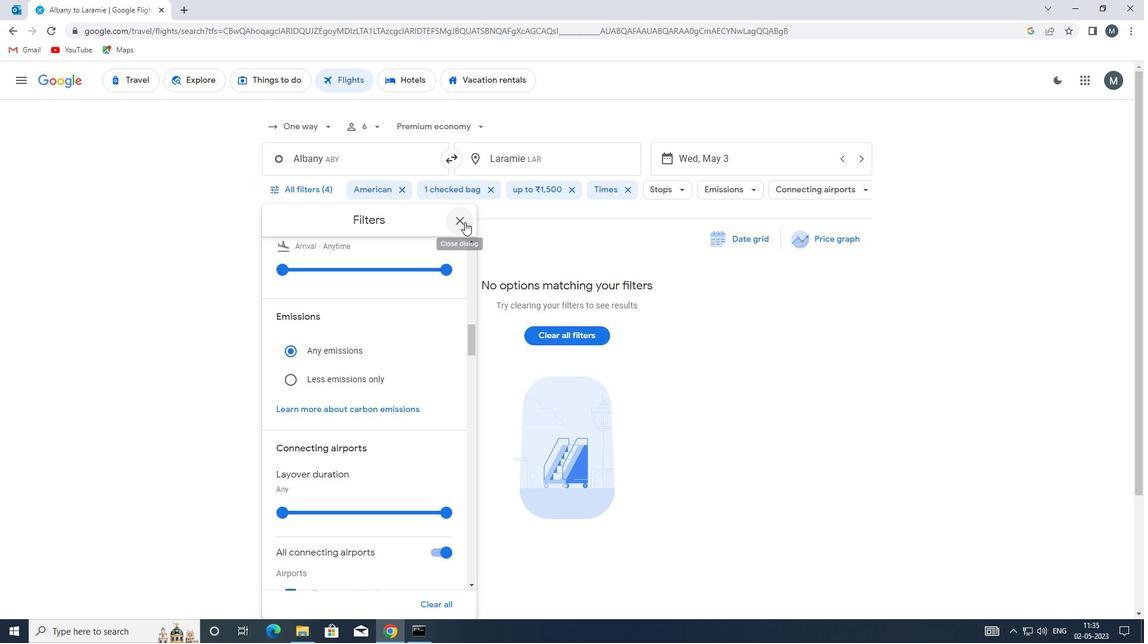 
